 Task: Look for Airbnb properties in Boulsa, Burkina Faso from 5th December, 2023 to 15th December, 2023 for 9 adults.5 bedrooms having 5 beds and 5 bathrooms. Property type can be house. Amenities needed are: air conditioning. Look for 3 properties as per requirement.
Action: Mouse moved to (492, 93)
Screenshot: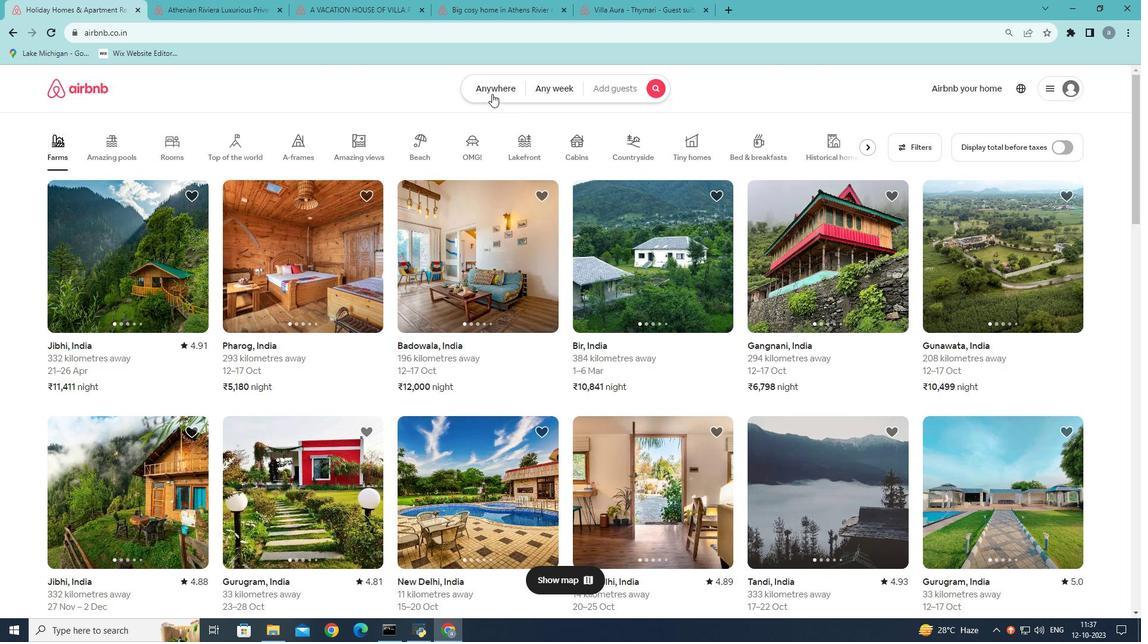 
Action: Mouse pressed left at (492, 93)
Screenshot: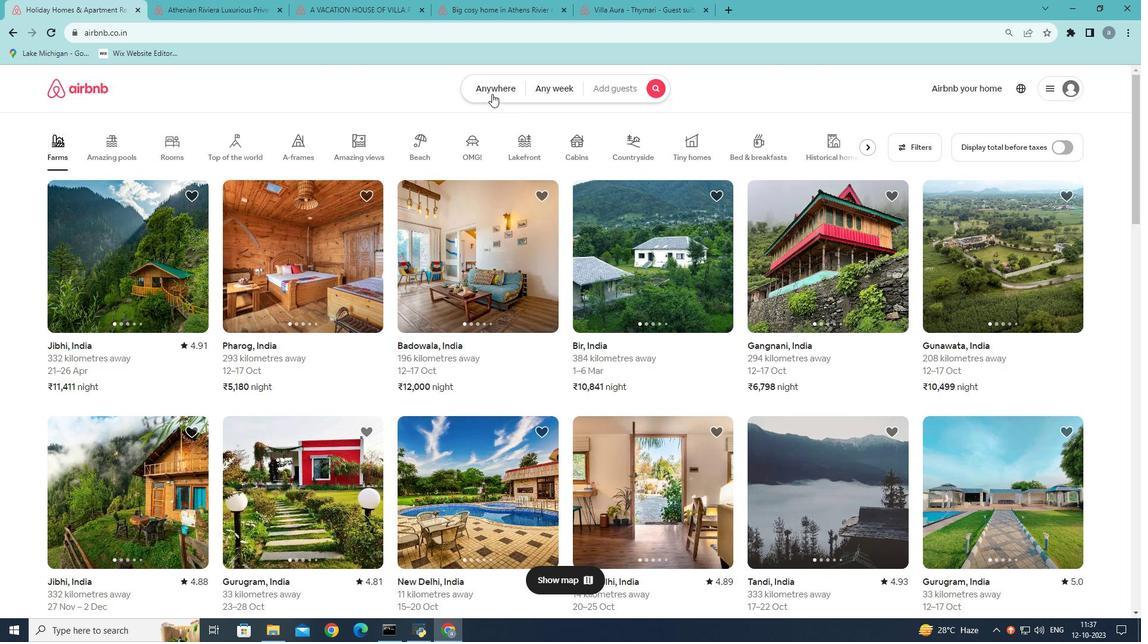 
Action: Mouse moved to (390, 136)
Screenshot: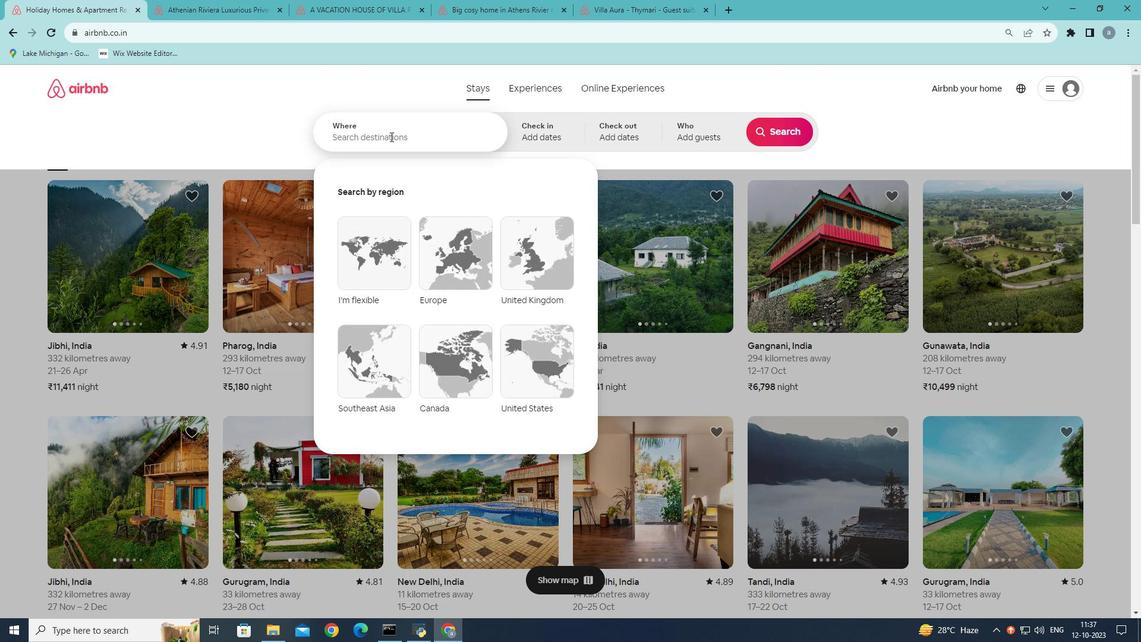 
Action: Mouse pressed left at (390, 136)
Screenshot: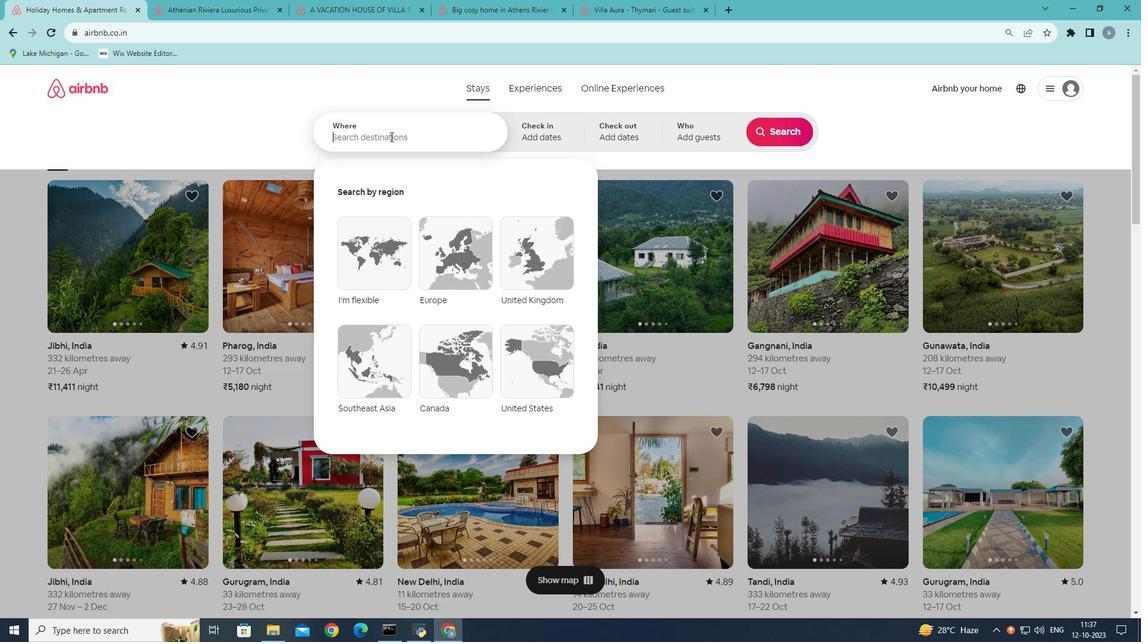 
Action: Key pressed <Key.shift><Key.shift><Key.shift><Key.shift><Key.shift>Boulsa,<Key.shift>Buri<Key.backspace>ki
Screenshot: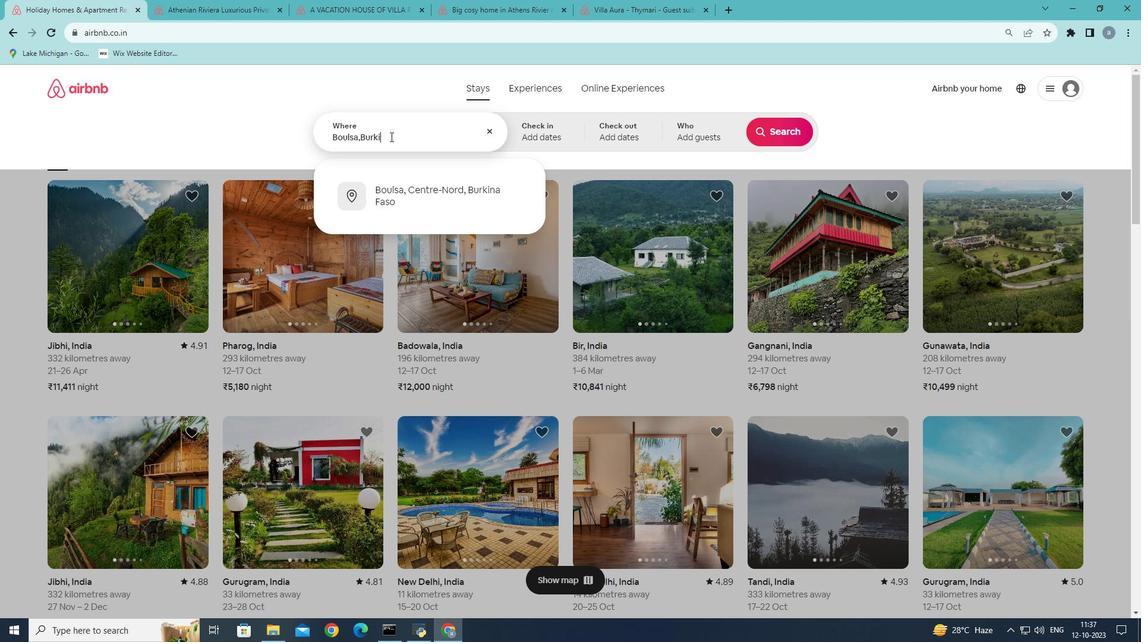 
Action: Mouse moved to (437, 196)
Screenshot: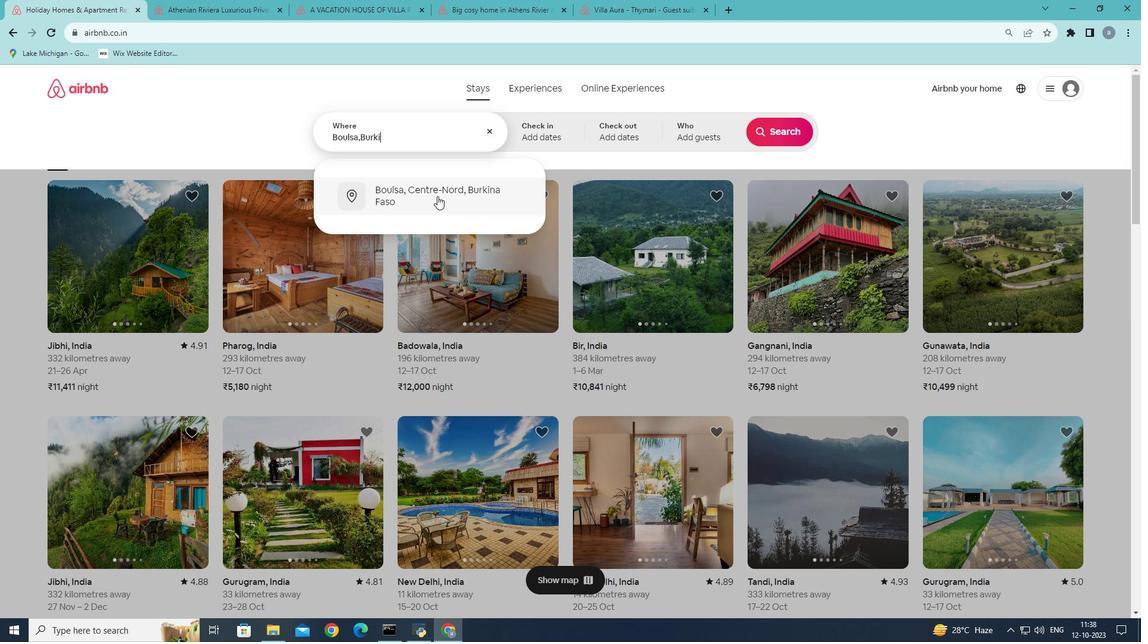 
Action: Mouse pressed left at (437, 196)
Screenshot: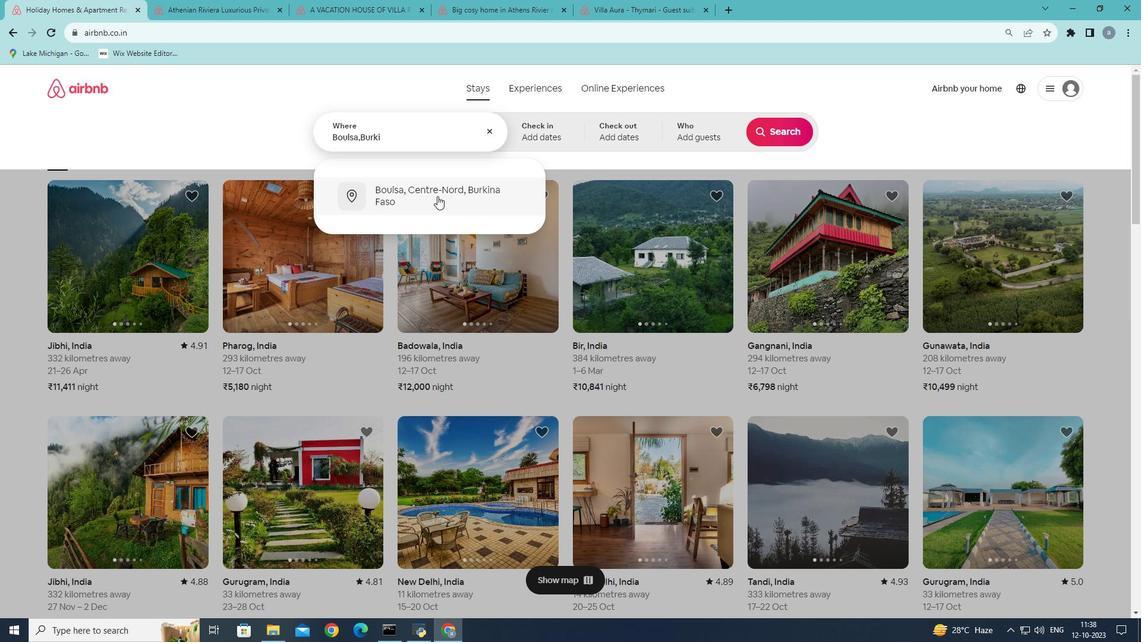 
Action: Mouse moved to (773, 227)
Screenshot: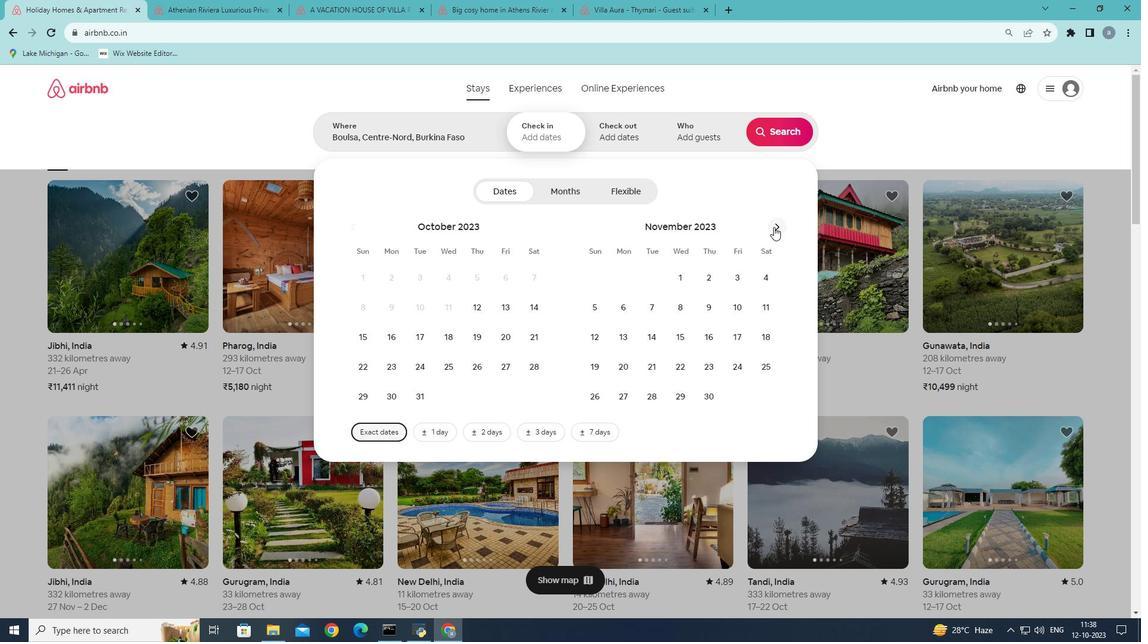 
Action: Mouse pressed left at (773, 227)
Screenshot: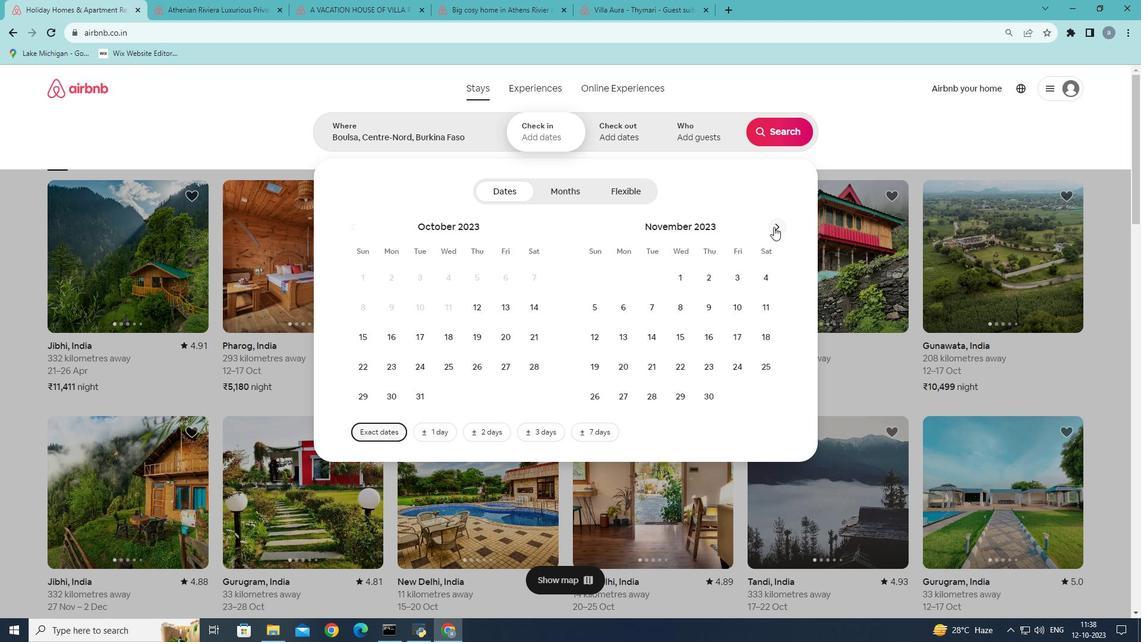
Action: Mouse moved to (651, 306)
Screenshot: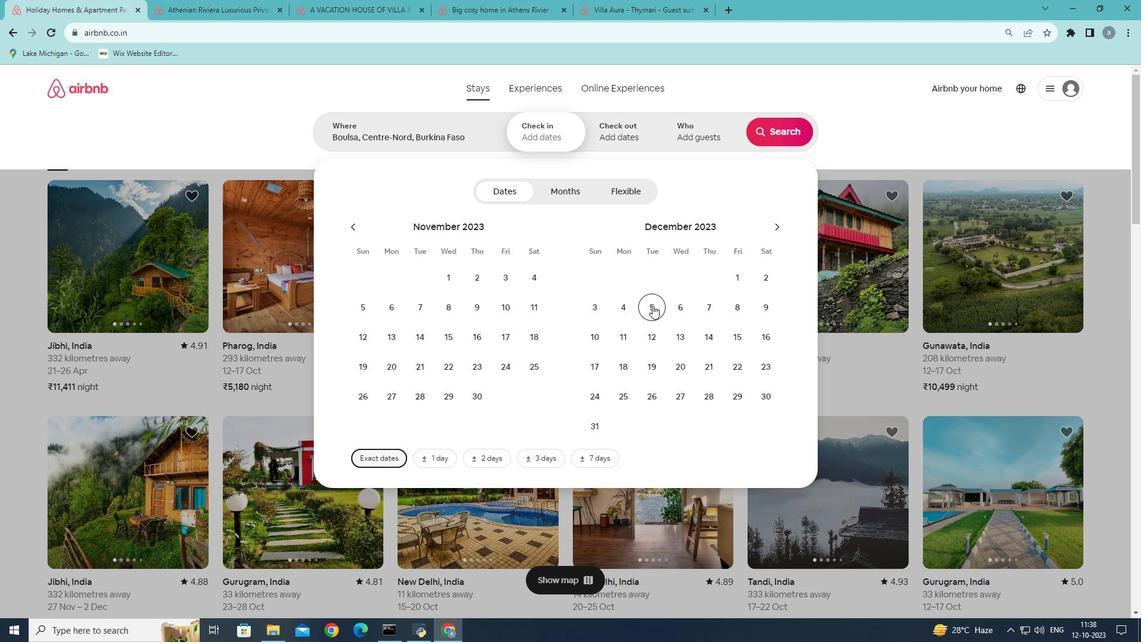 
Action: Mouse pressed left at (651, 306)
Screenshot: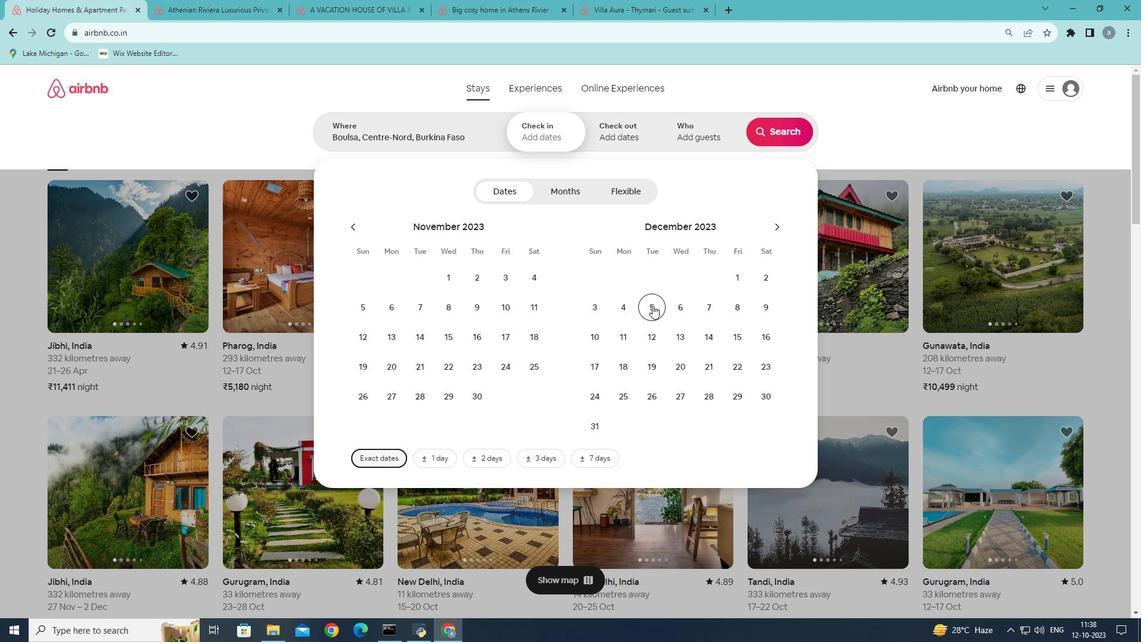 
Action: Mouse moved to (731, 338)
Screenshot: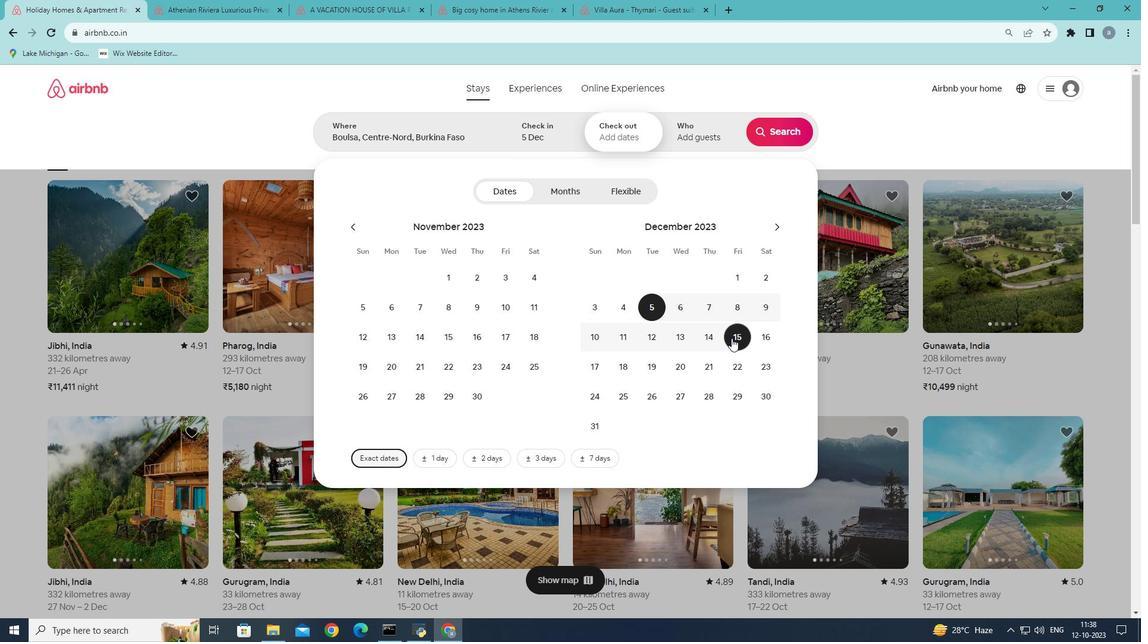 
Action: Mouse pressed left at (731, 338)
Screenshot: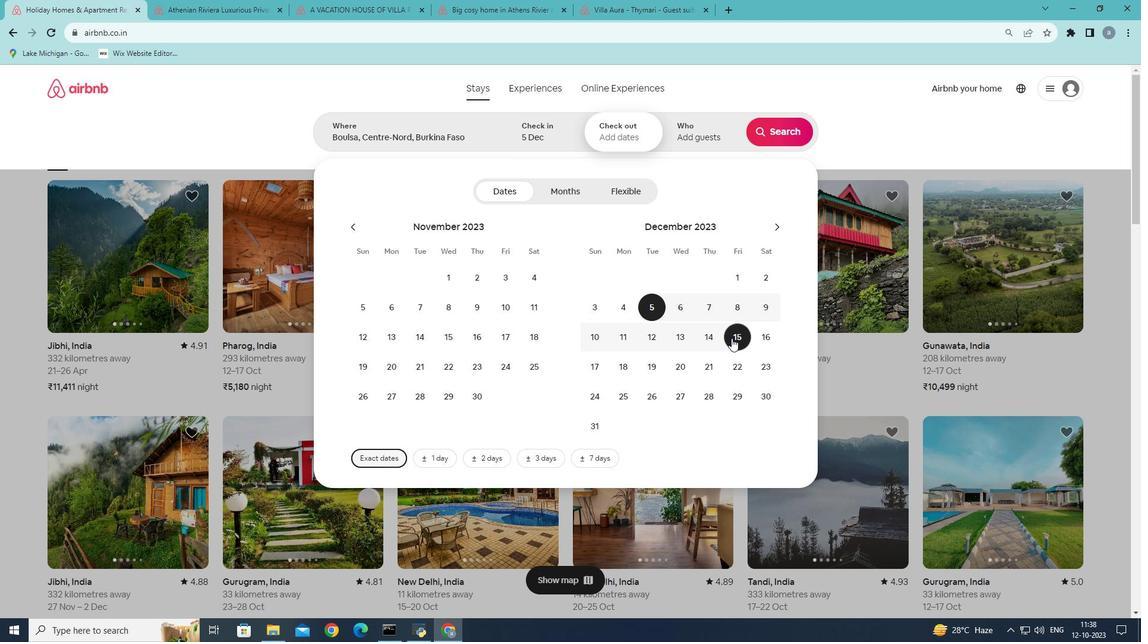 
Action: Mouse moved to (706, 132)
Screenshot: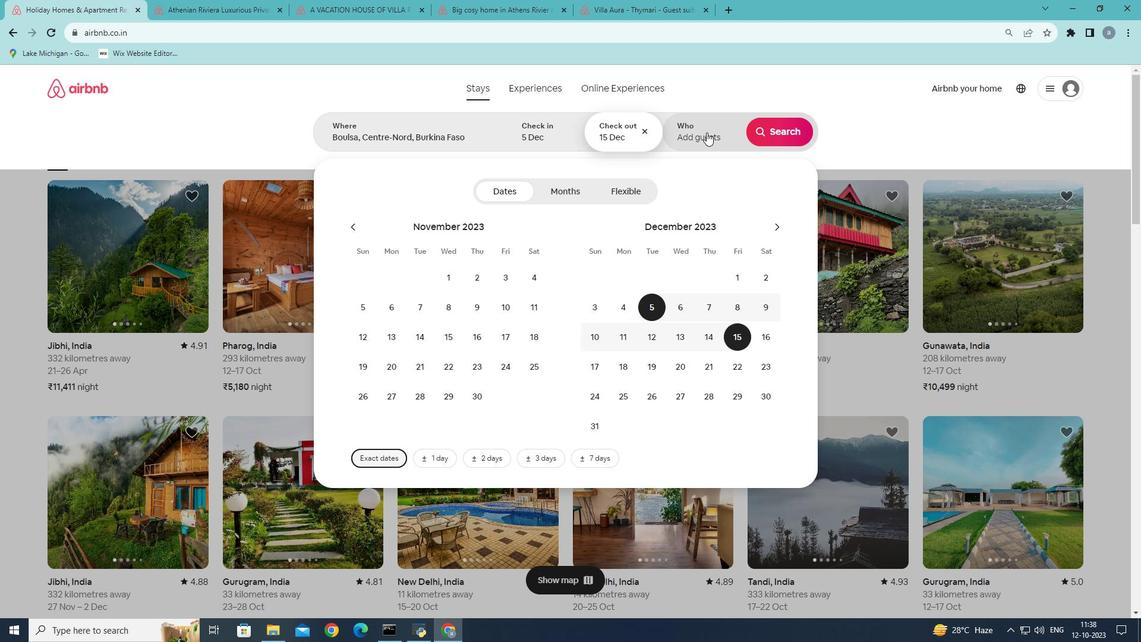 
Action: Mouse pressed left at (706, 132)
Screenshot: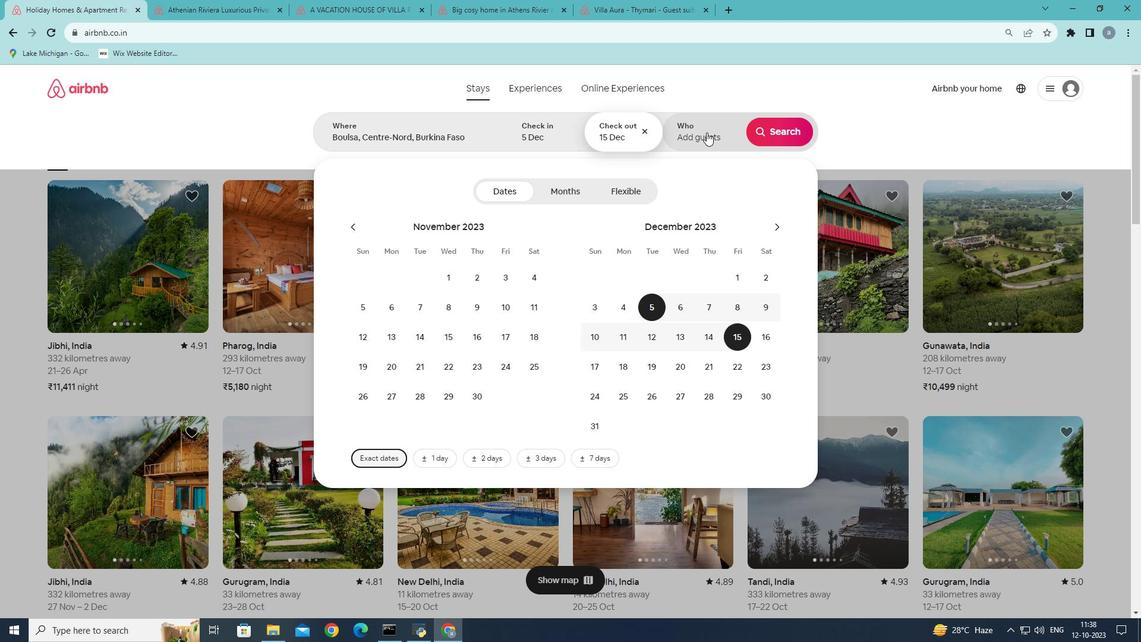 
Action: Mouse moved to (788, 193)
Screenshot: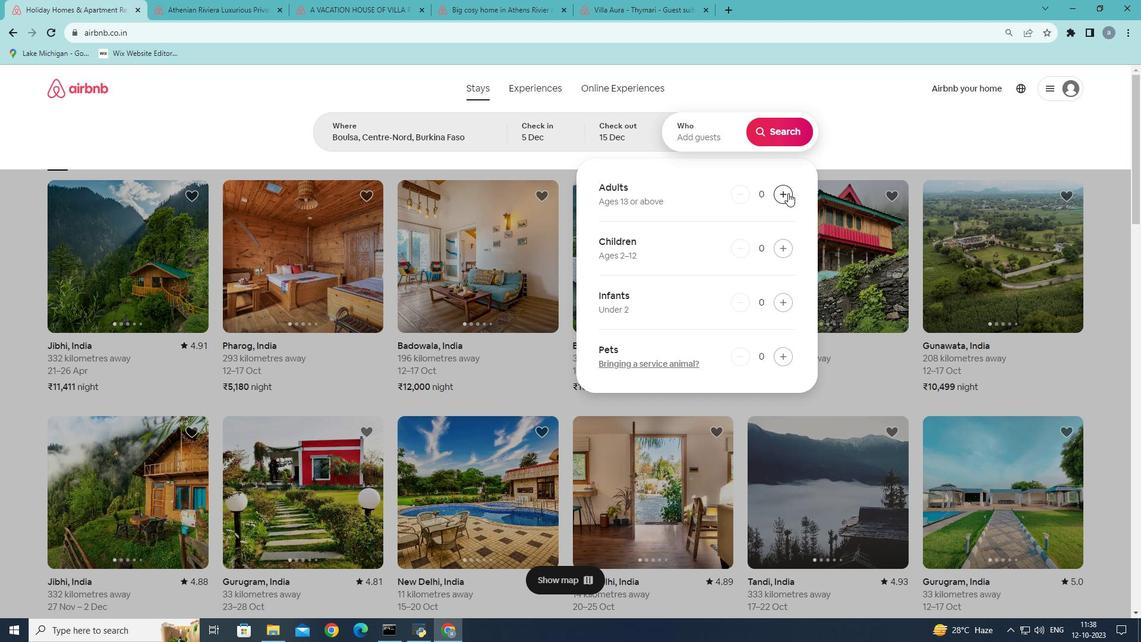 
Action: Mouse pressed left at (788, 193)
Screenshot: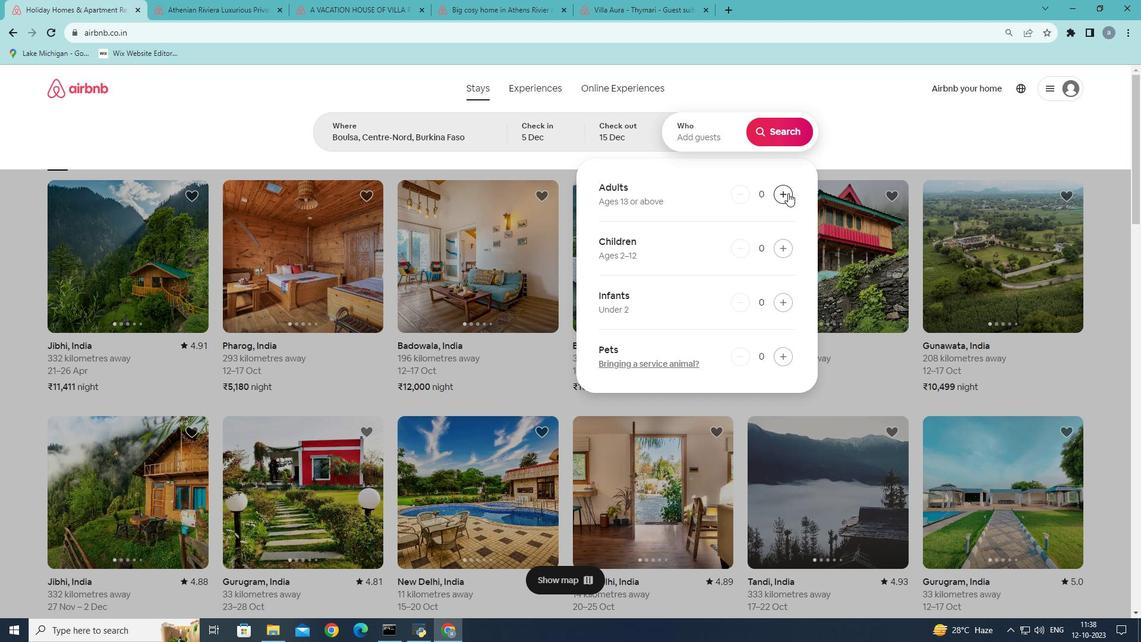 
Action: Mouse pressed left at (788, 193)
Screenshot: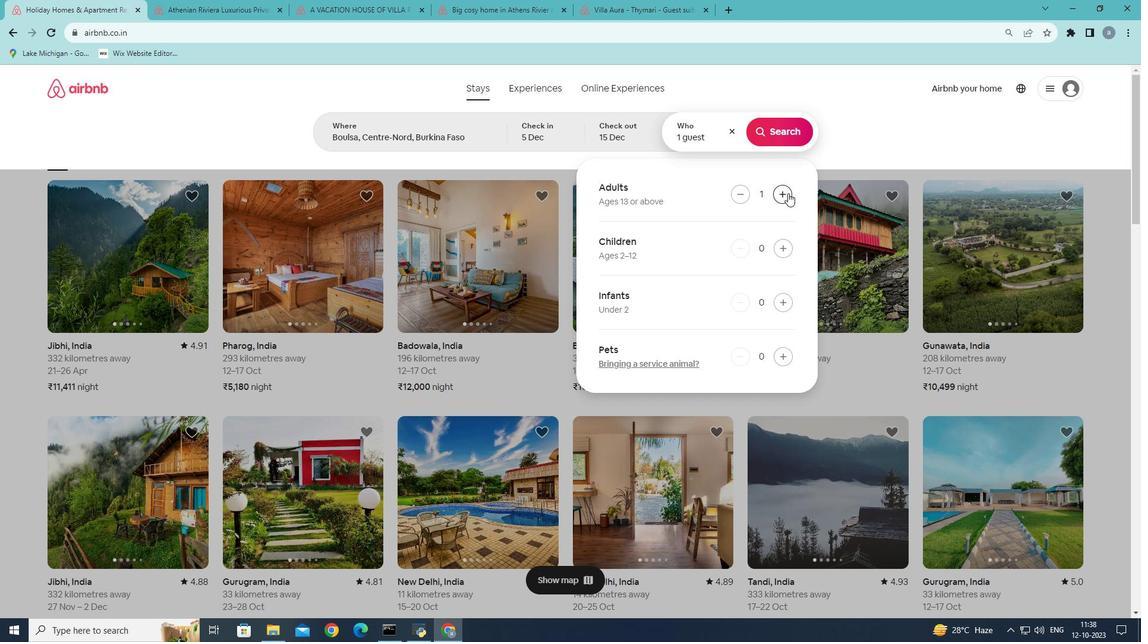 
Action: Mouse pressed left at (788, 193)
Screenshot: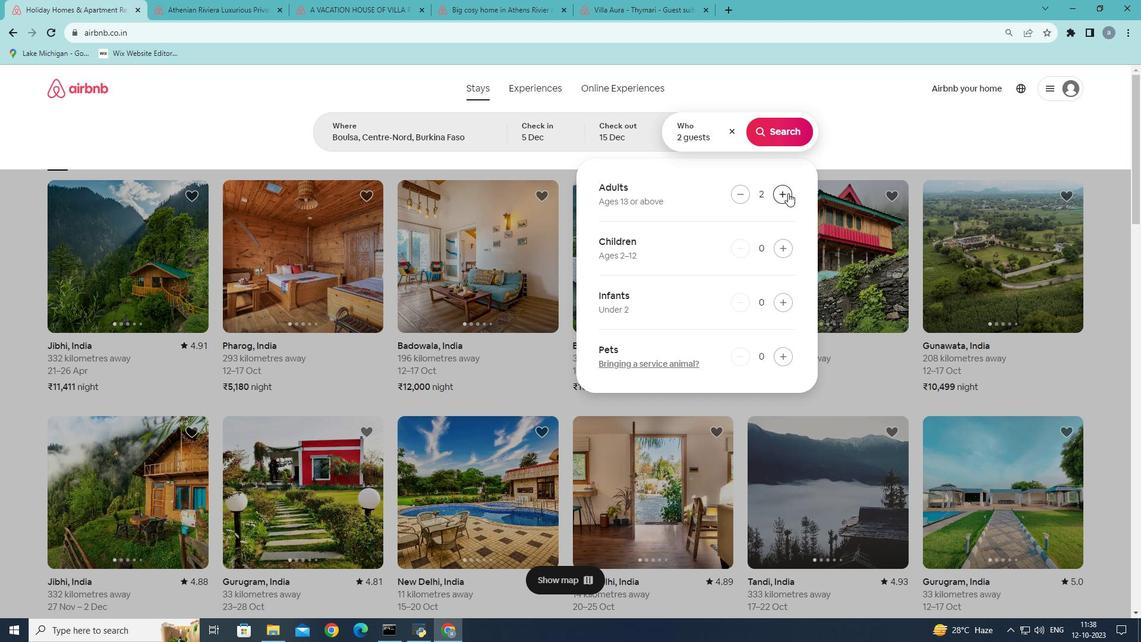 
Action: Mouse pressed left at (788, 193)
Screenshot: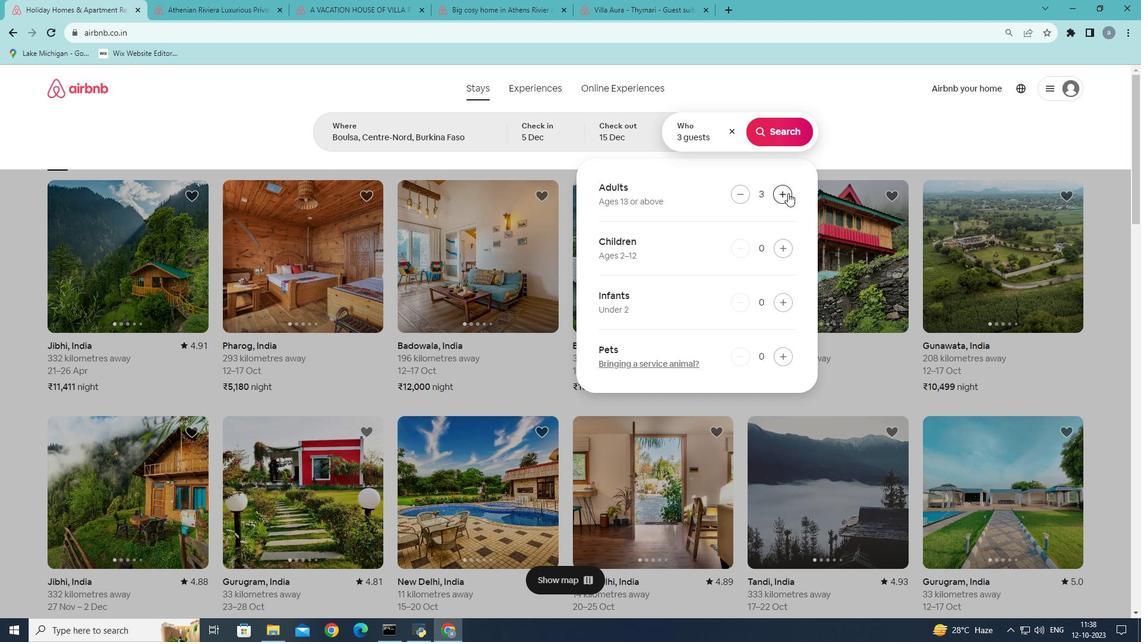 
Action: Mouse pressed left at (788, 193)
Screenshot: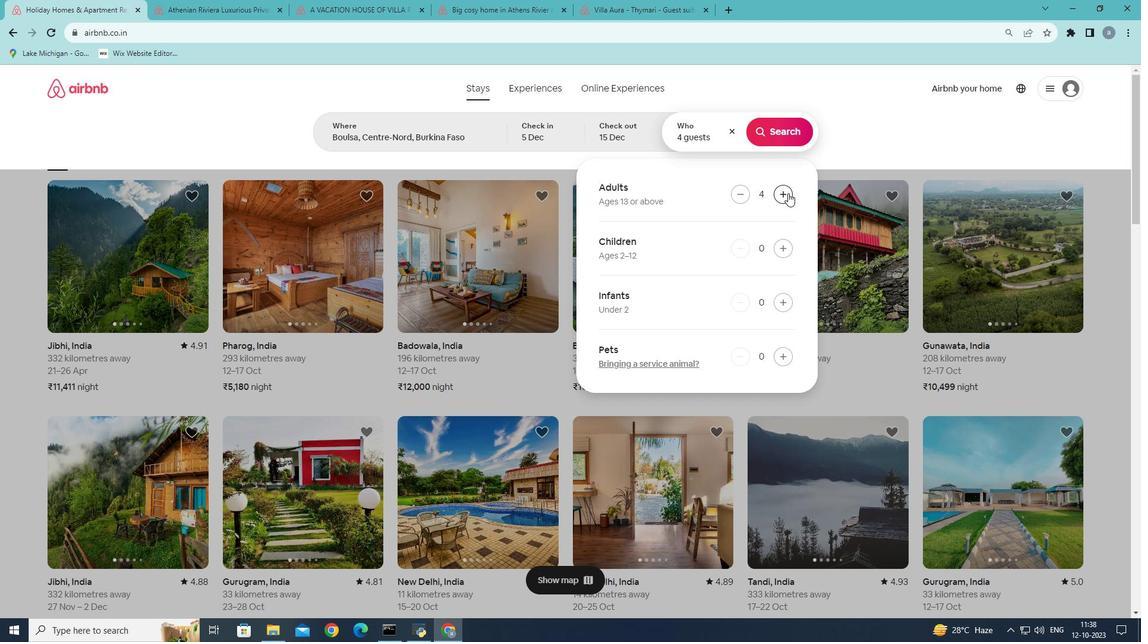 
Action: Mouse moved to (788, 193)
Screenshot: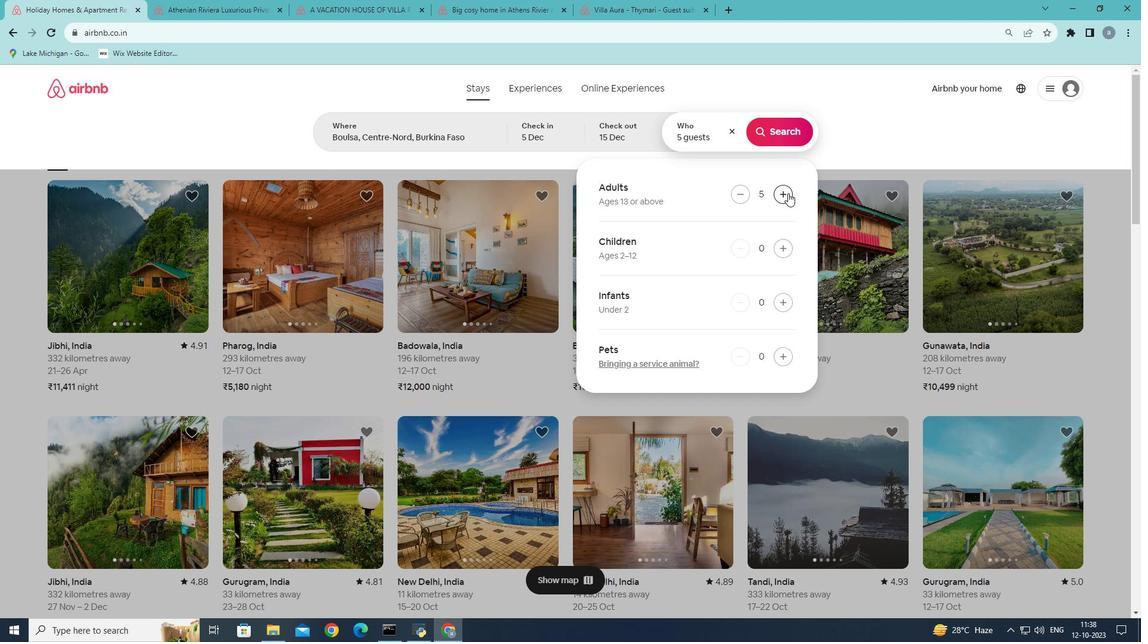 
Action: Mouse pressed left at (788, 193)
Screenshot: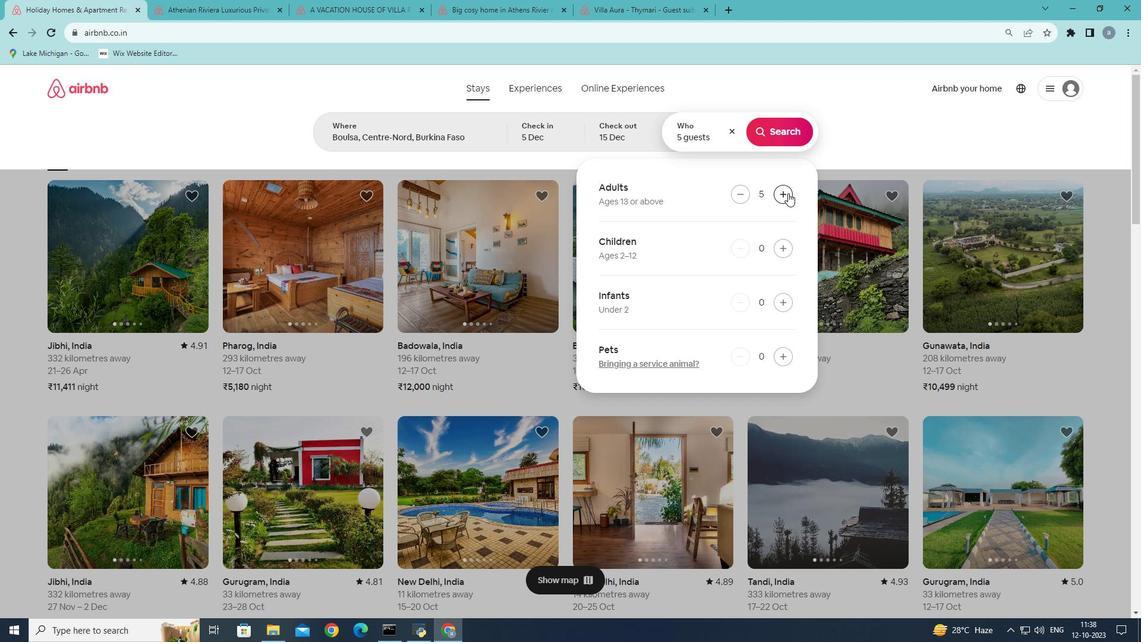 
Action: Mouse pressed left at (788, 193)
Screenshot: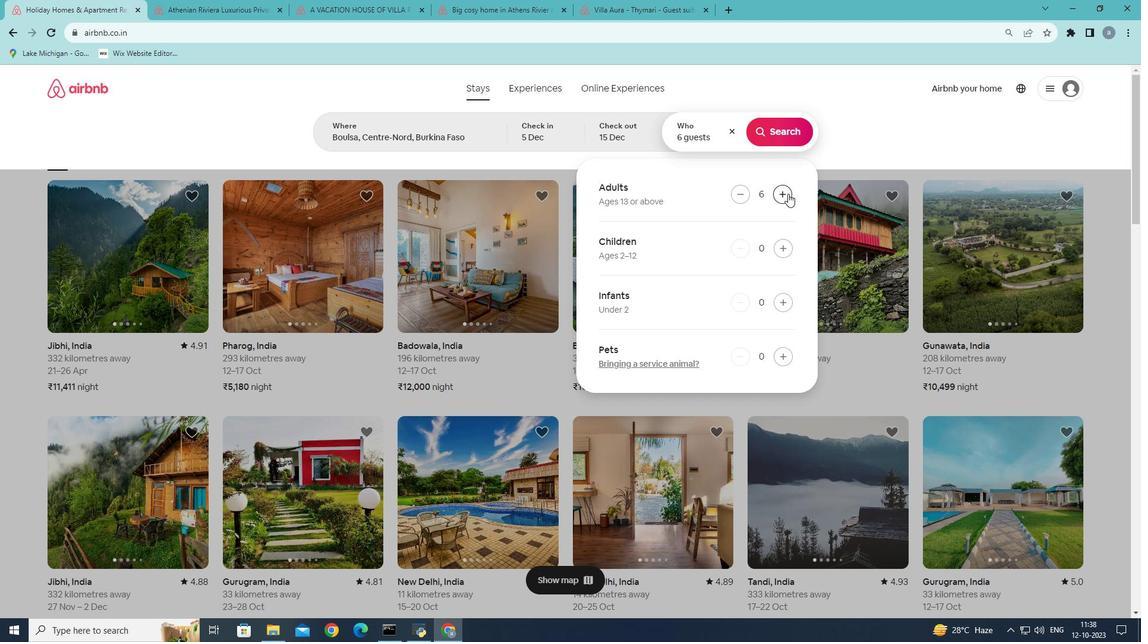 
Action: Mouse moved to (787, 194)
Screenshot: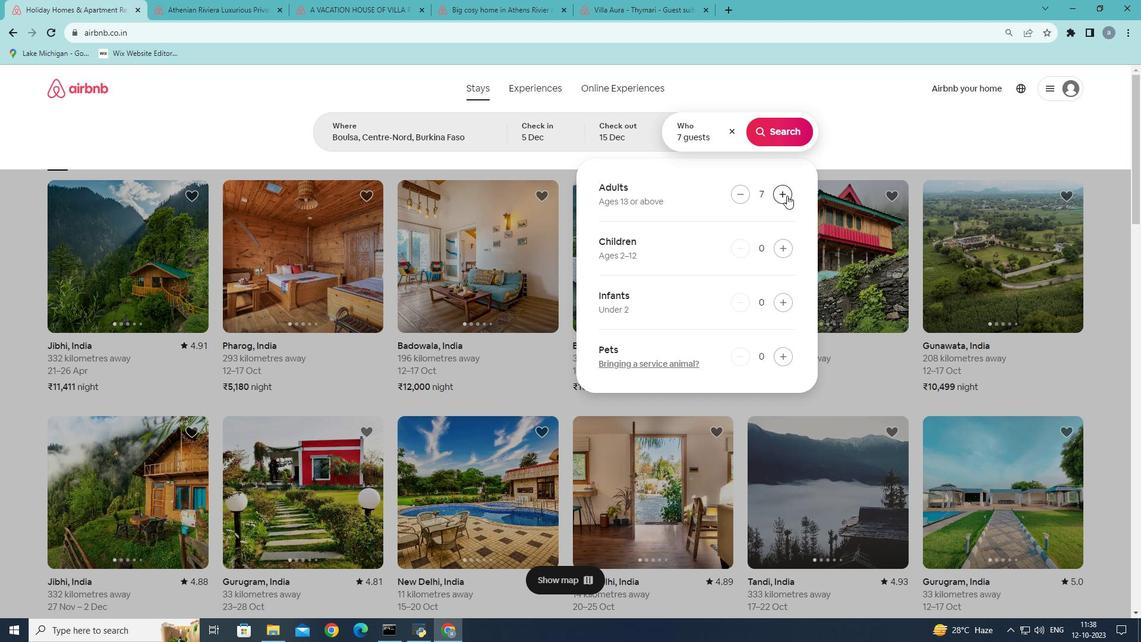 
Action: Mouse pressed left at (787, 194)
Screenshot: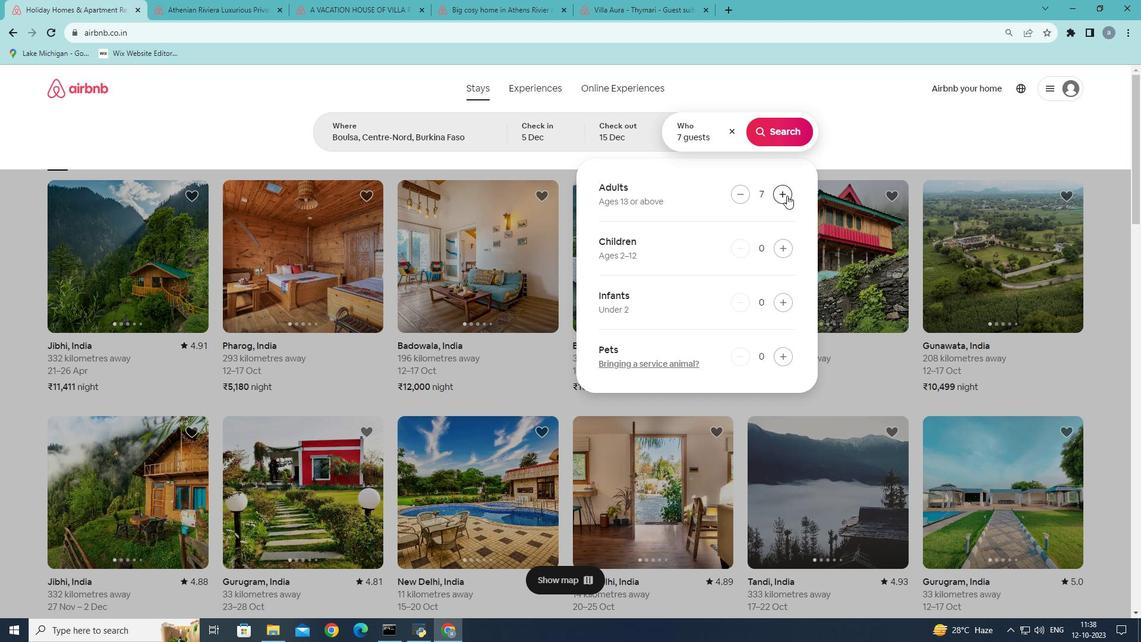 
Action: Mouse moved to (787, 195)
Screenshot: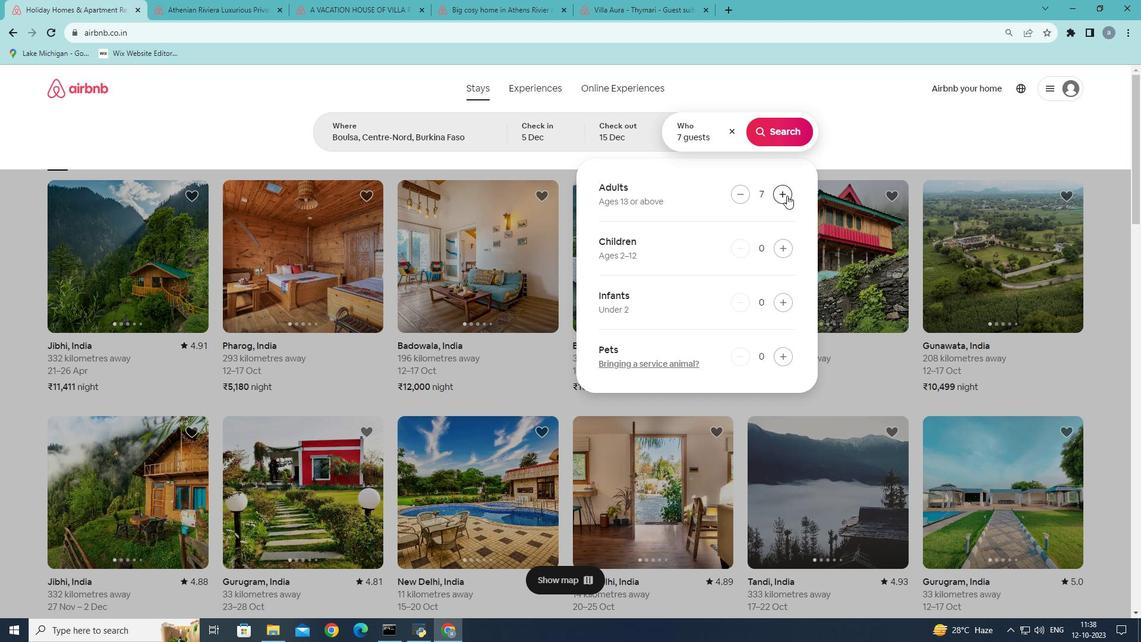 
Action: Mouse pressed left at (787, 195)
Screenshot: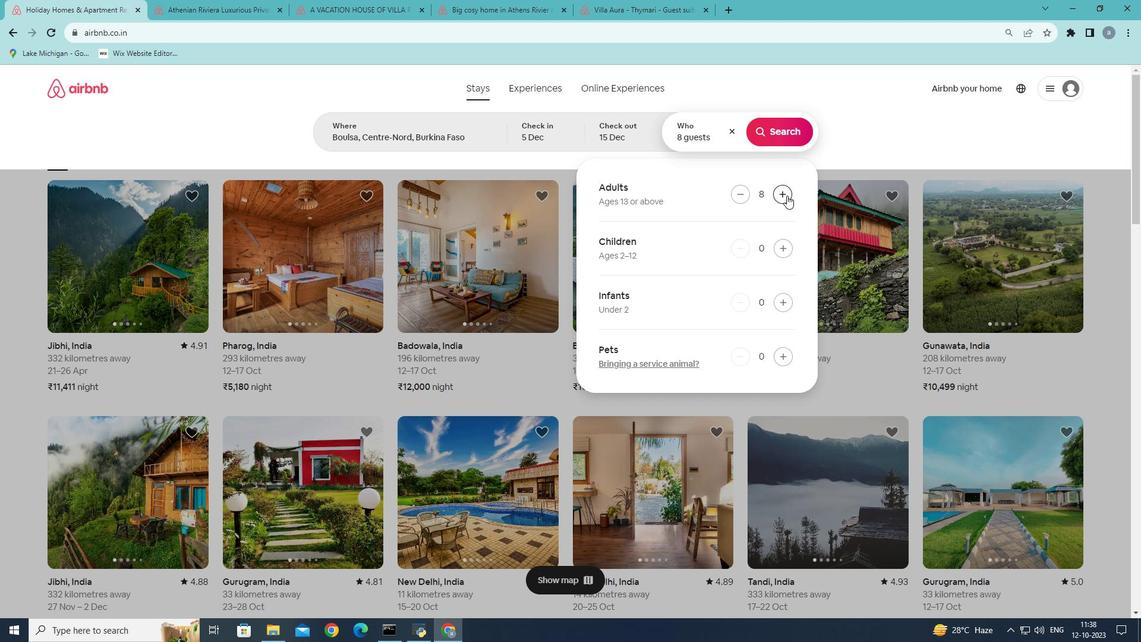 
Action: Mouse moved to (786, 133)
Screenshot: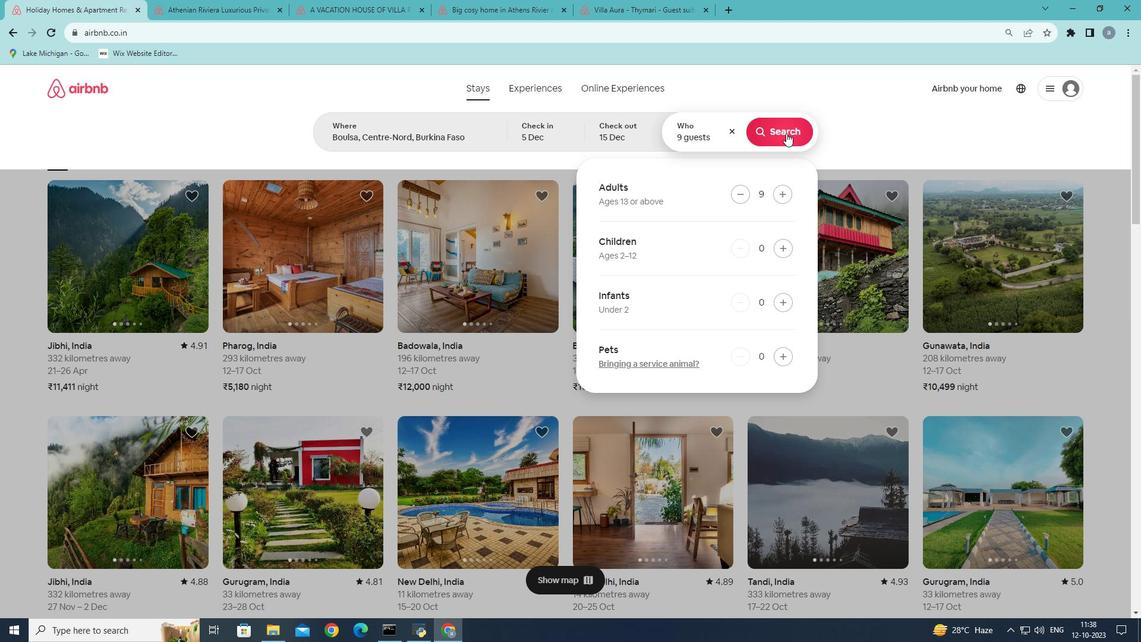 
Action: Mouse pressed left at (786, 133)
Screenshot: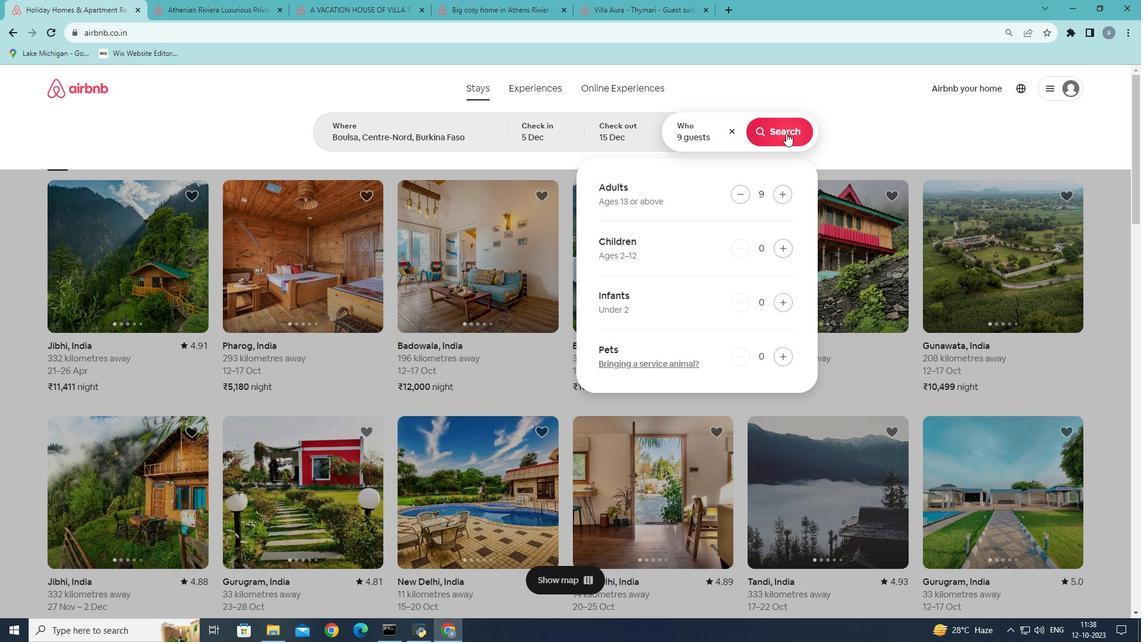 
Action: Mouse moved to (948, 139)
Screenshot: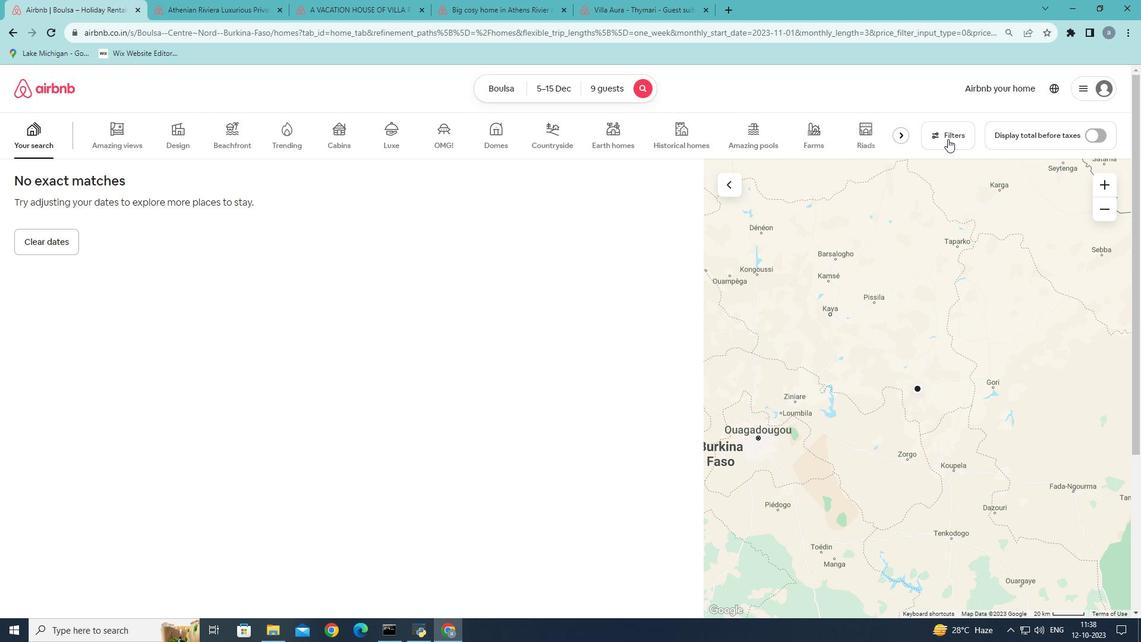 
Action: Mouse pressed left at (948, 139)
Screenshot: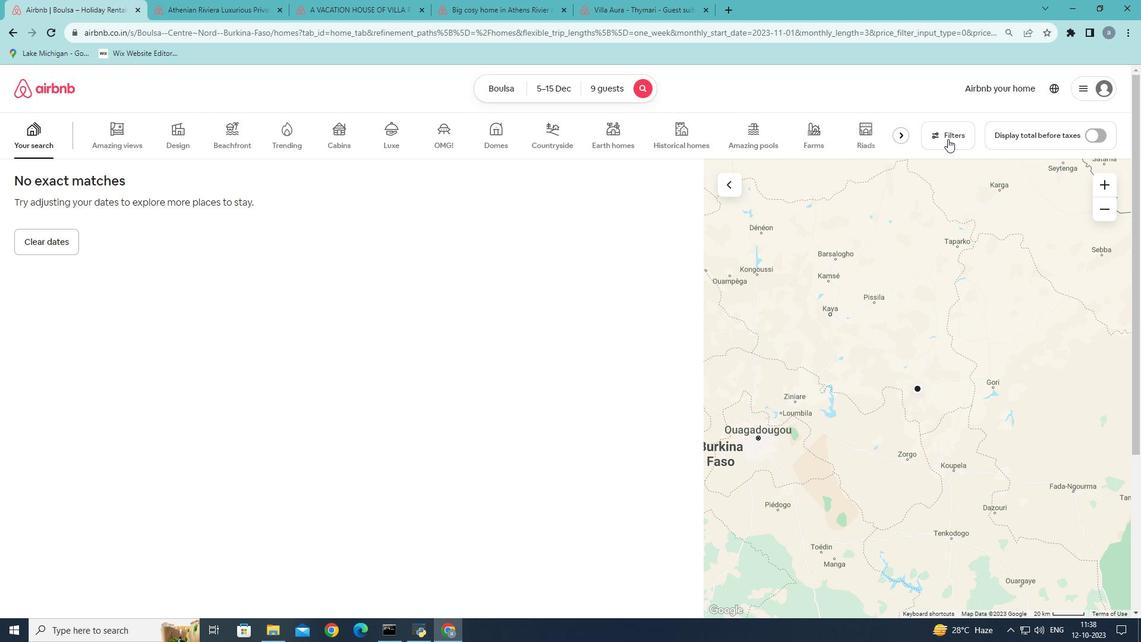 
Action: Mouse moved to (607, 471)
Screenshot: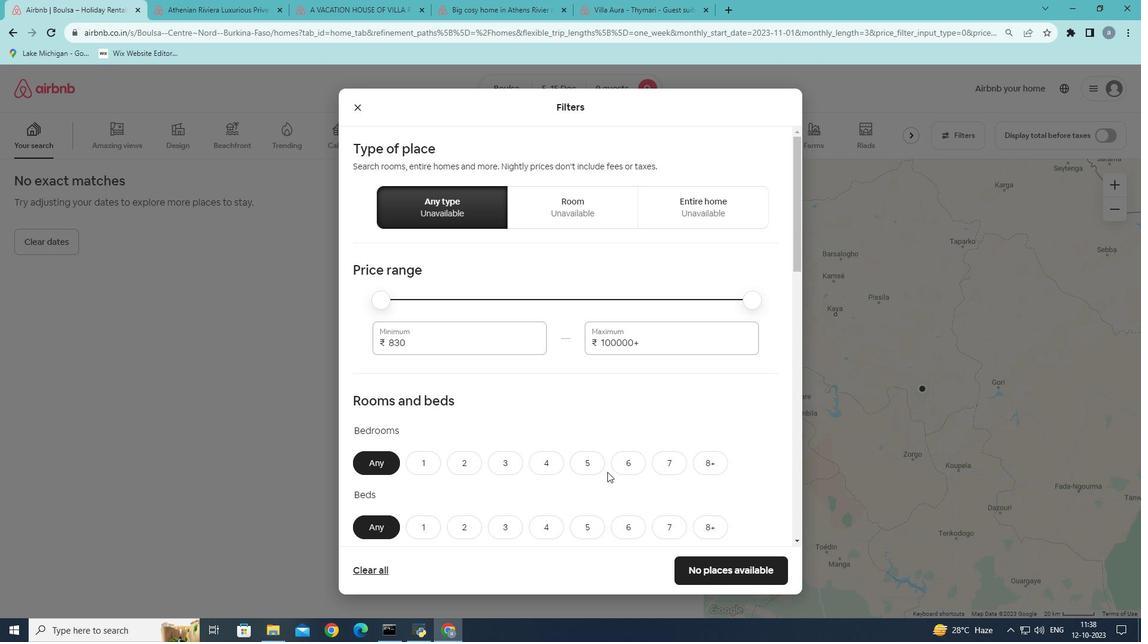
Action: Mouse scrolled (607, 471) with delta (0, 0)
Screenshot: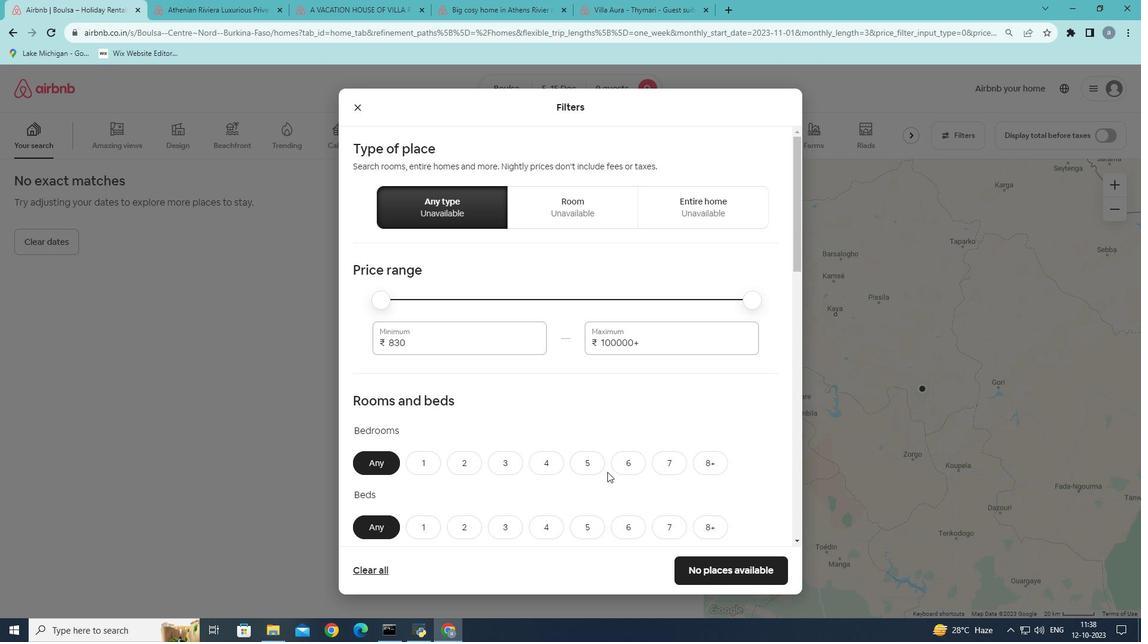
Action: Mouse scrolled (607, 471) with delta (0, 0)
Screenshot: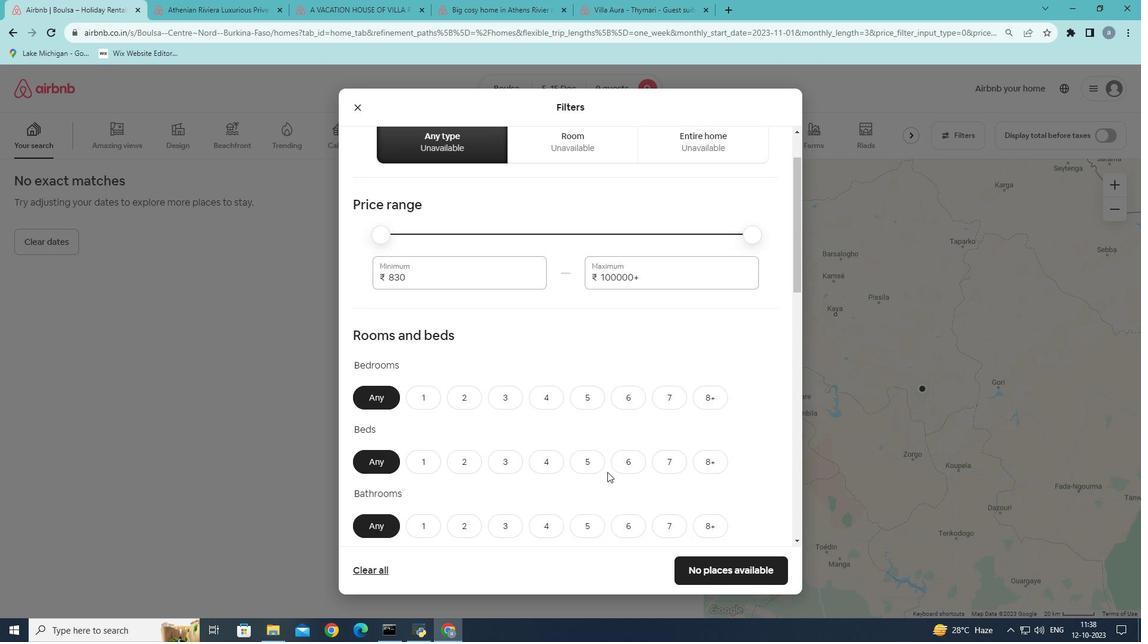 
Action: Mouse moved to (589, 347)
Screenshot: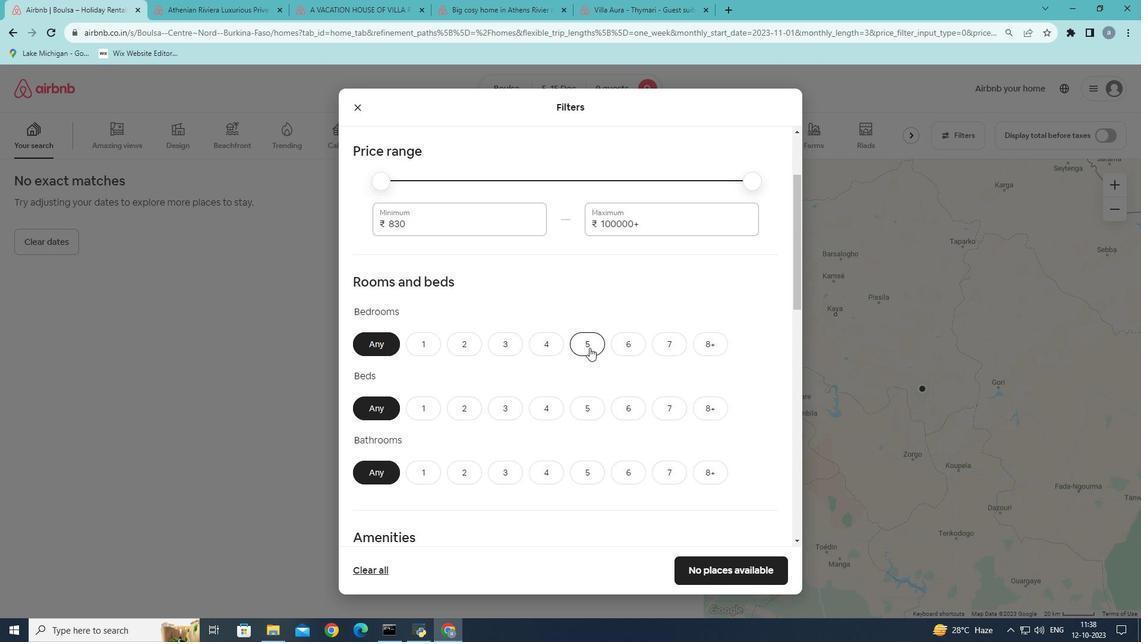 
Action: Mouse pressed left at (589, 347)
Screenshot: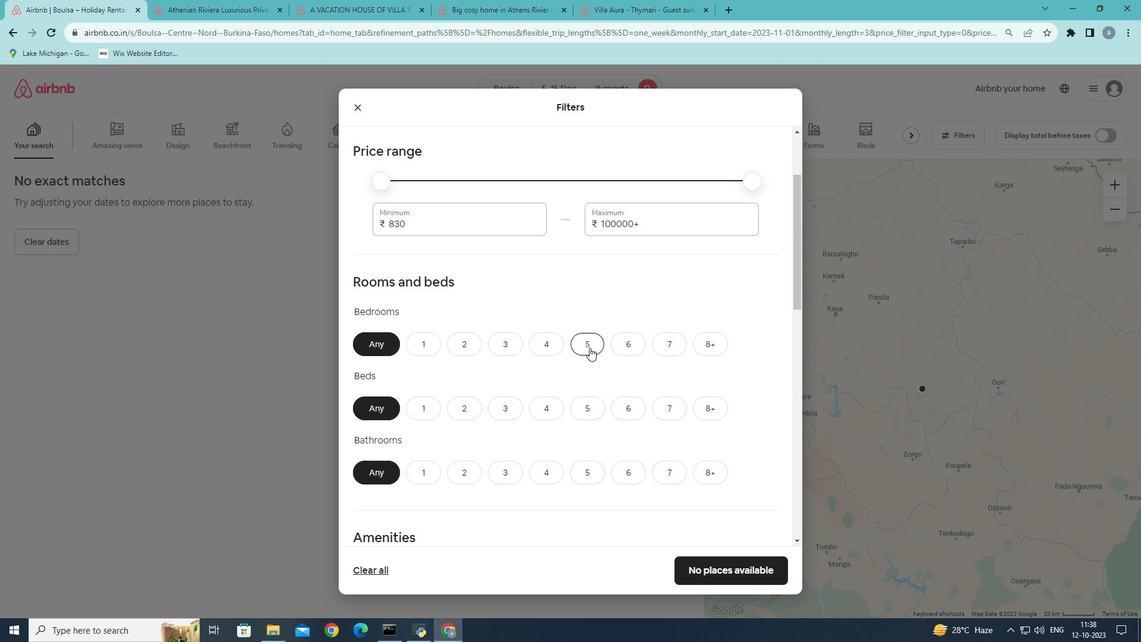
Action: Mouse moved to (597, 407)
Screenshot: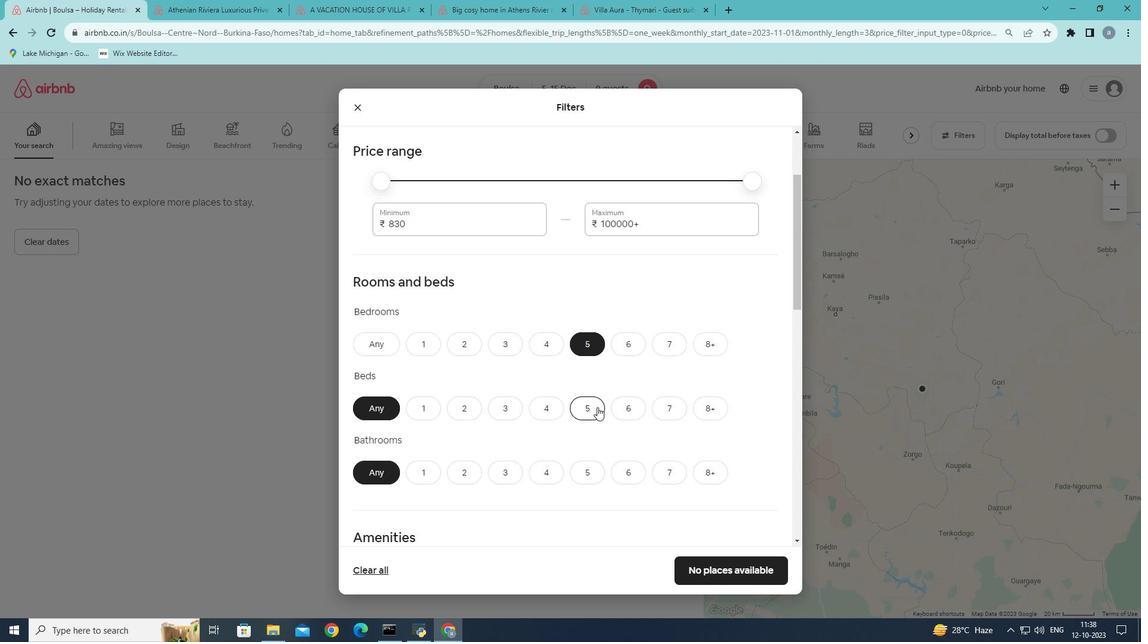 
Action: Mouse pressed left at (597, 407)
Screenshot: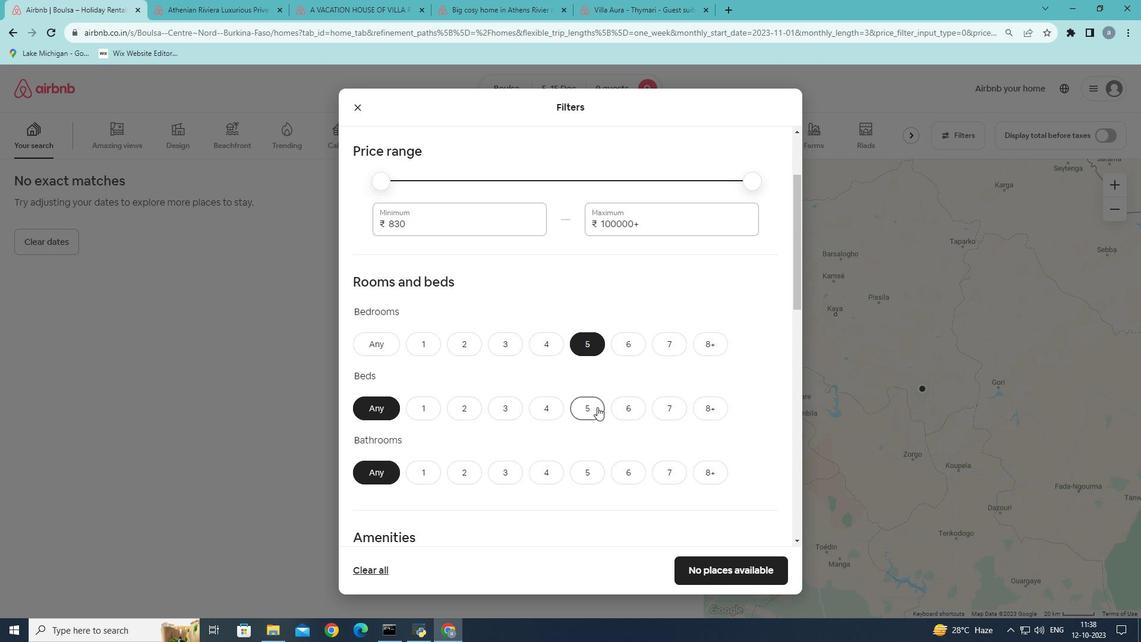 
Action: Mouse moved to (595, 470)
Screenshot: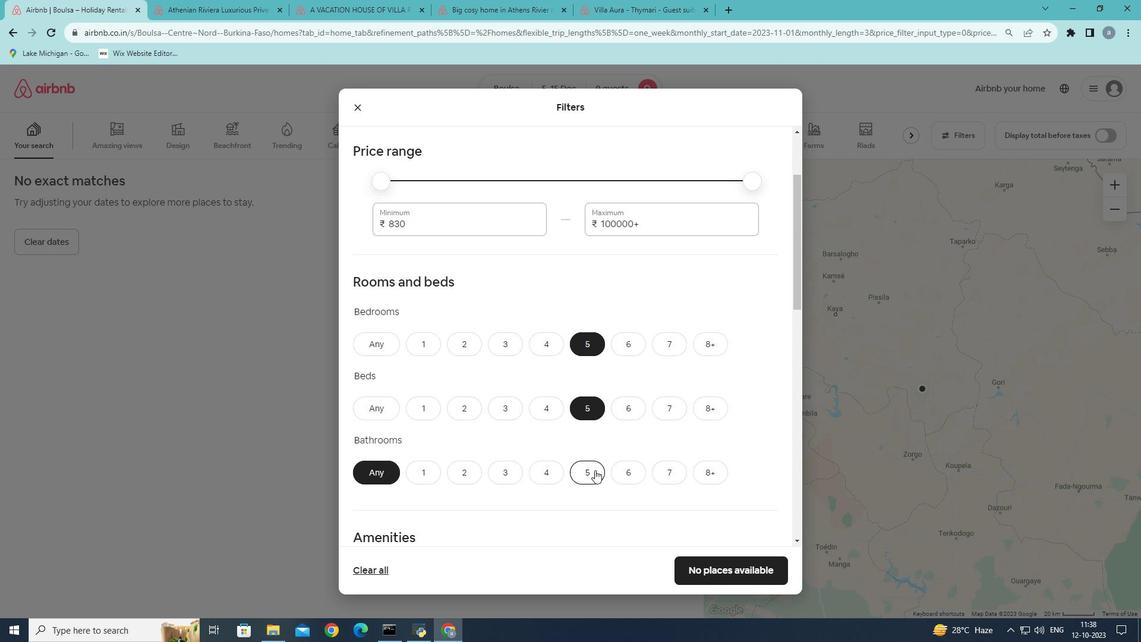 
Action: Mouse pressed left at (595, 470)
Screenshot: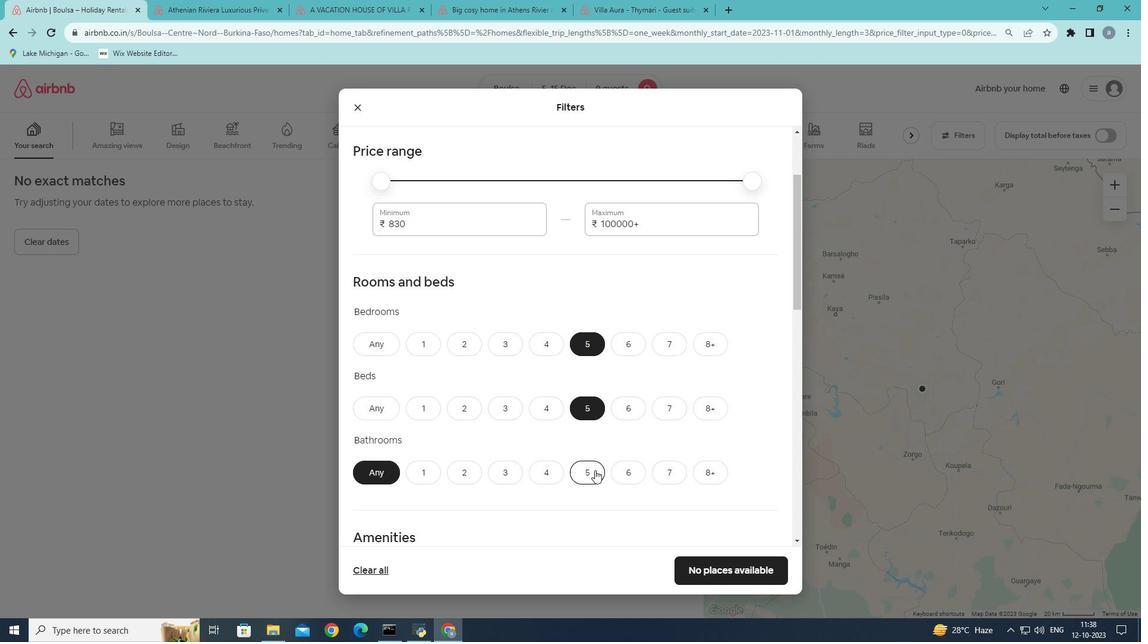 
Action: Mouse moved to (610, 395)
Screenshot: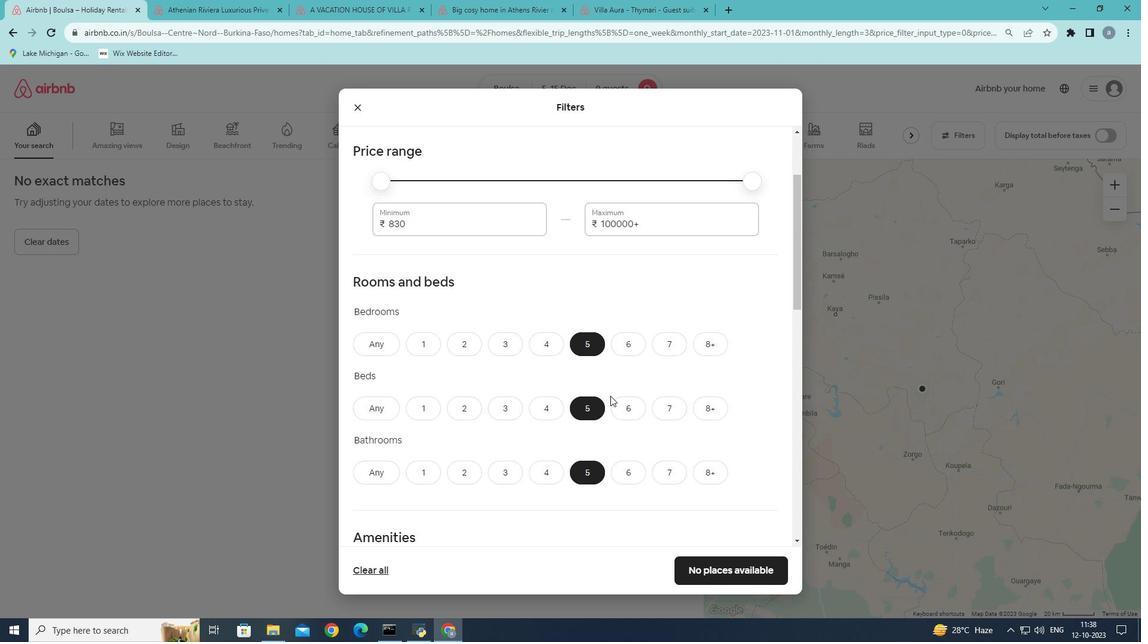 
Action: Mouse scrolled (610, 395) with delta (0, 0)
Screenshot: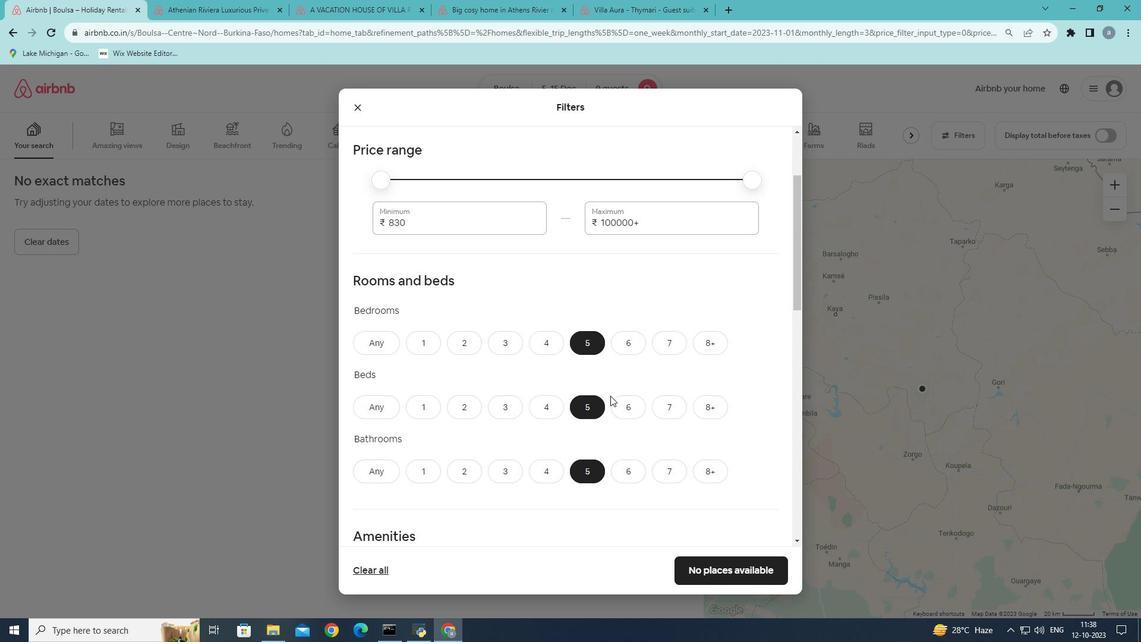 
Action: Mouse scrolled (610, 395) with delta (0, 0)
Screenshot: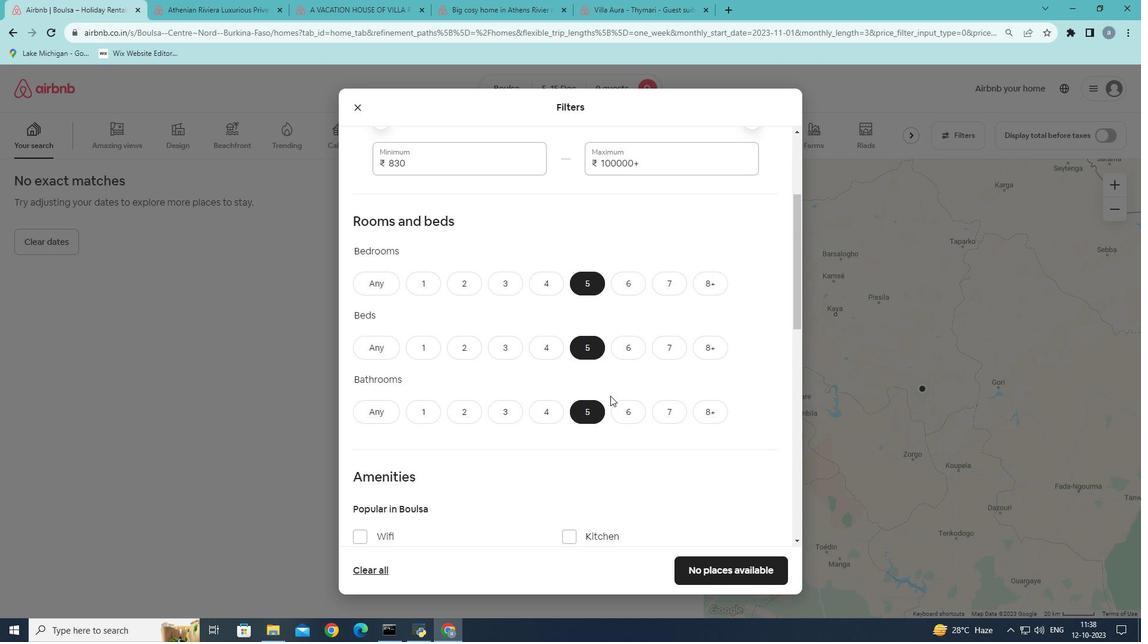 
Action: Mouse scrolled (610, 395) with delta (0, 0)
Screenshot: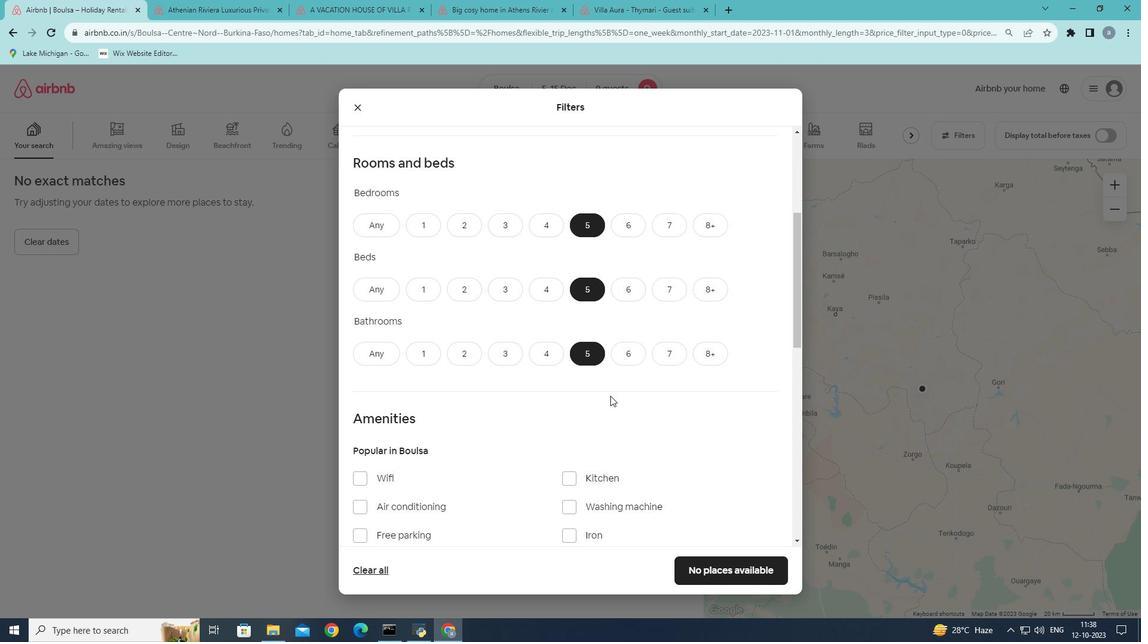 
Action: Mouse scrolled (610, 395) with delta (0, 0)
Screenshot: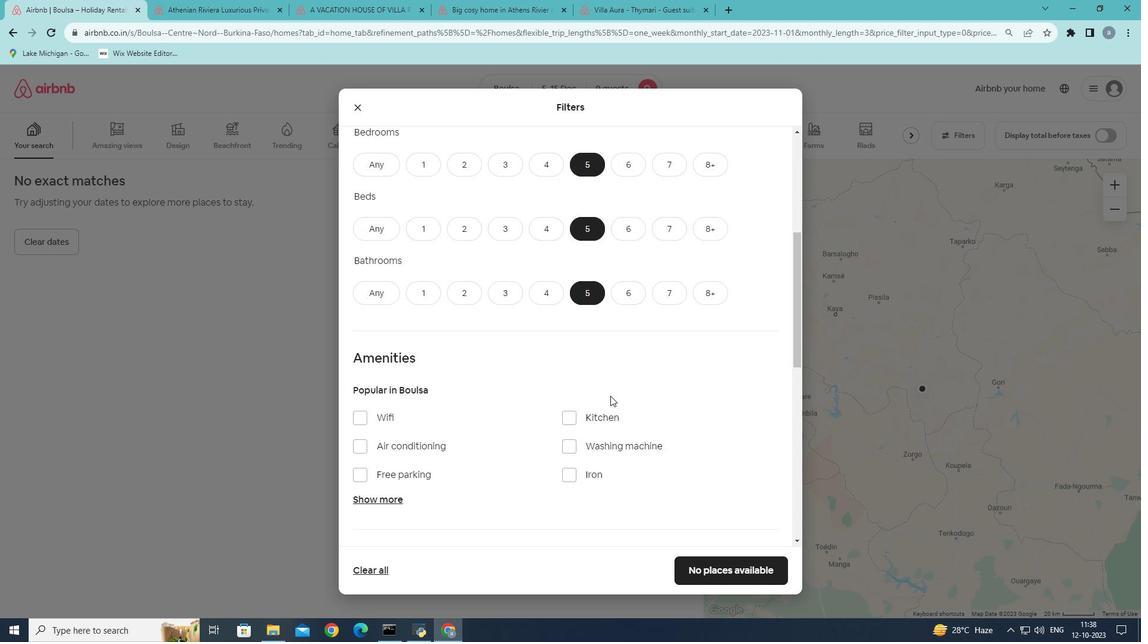 
Action: Mouse scrolled (610, 395) with delta (0, 0)
Screenshot: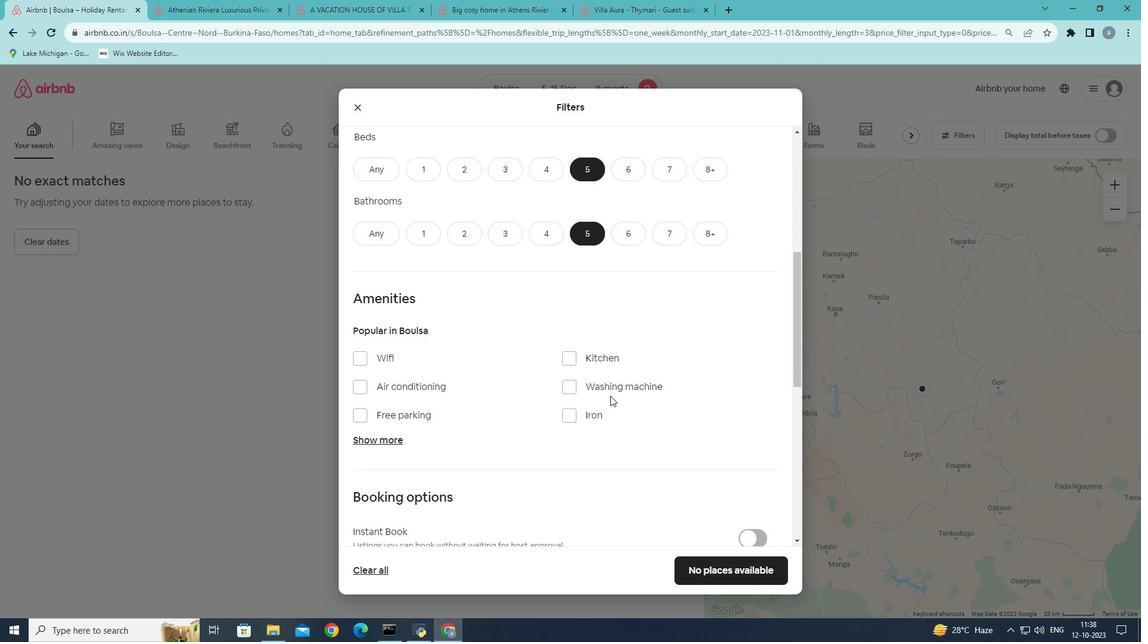 
Action: Mouse scrolled (610, 395) with delta (0, 0)
Screenshot: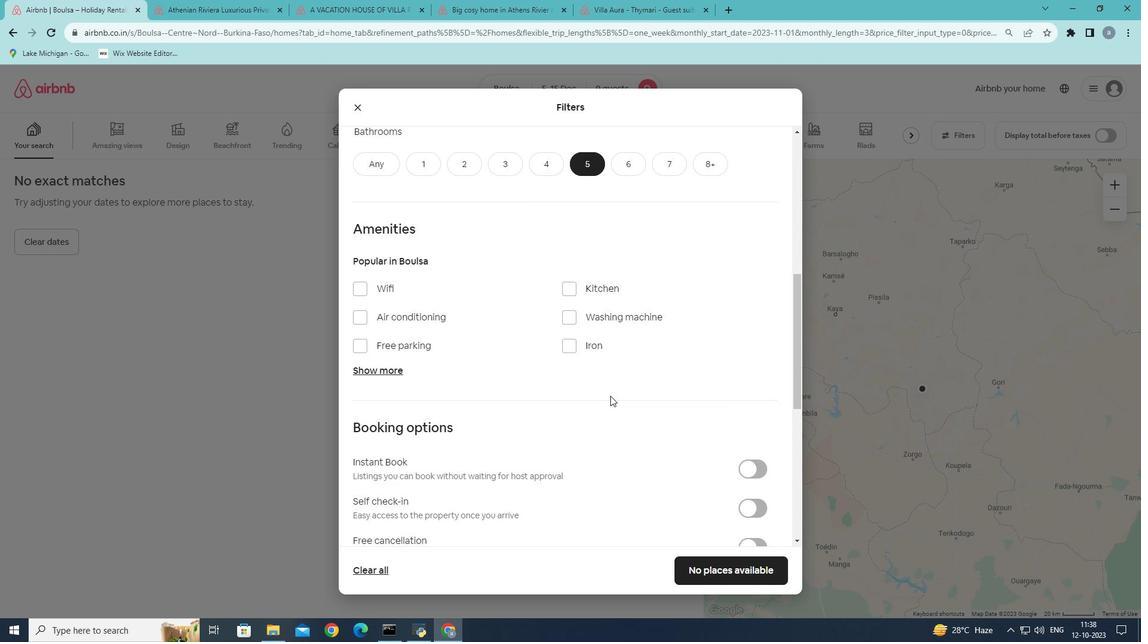 
Action: Mouse scrolled (610, 395) with delta (0, 0)
Screenshot: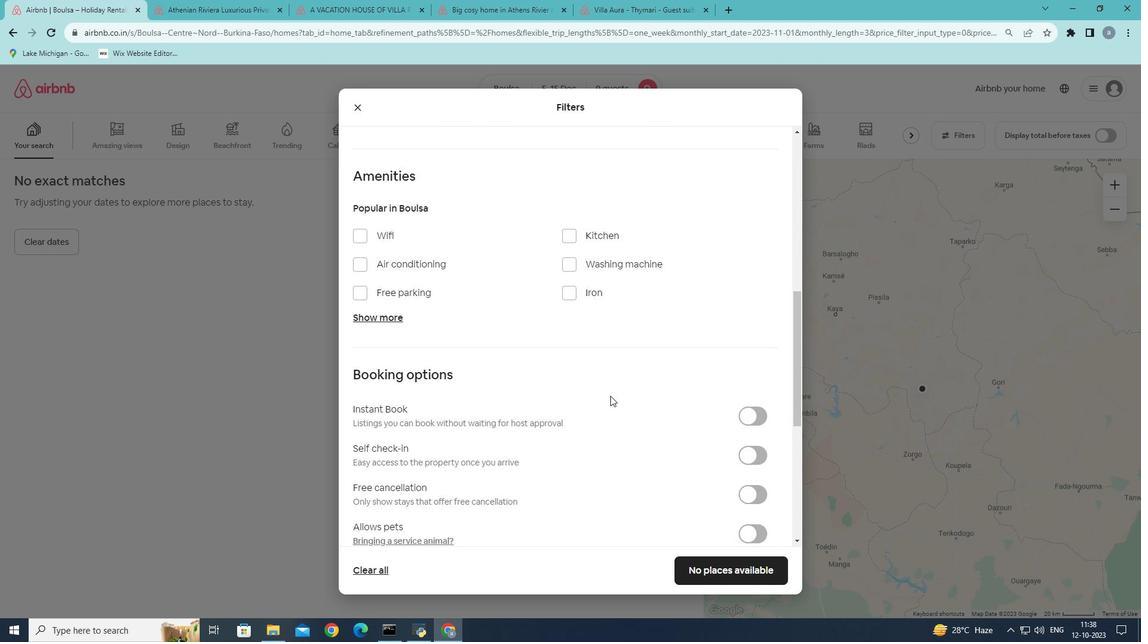 
Action: Mouse moved to (365, 209)
Screenshot: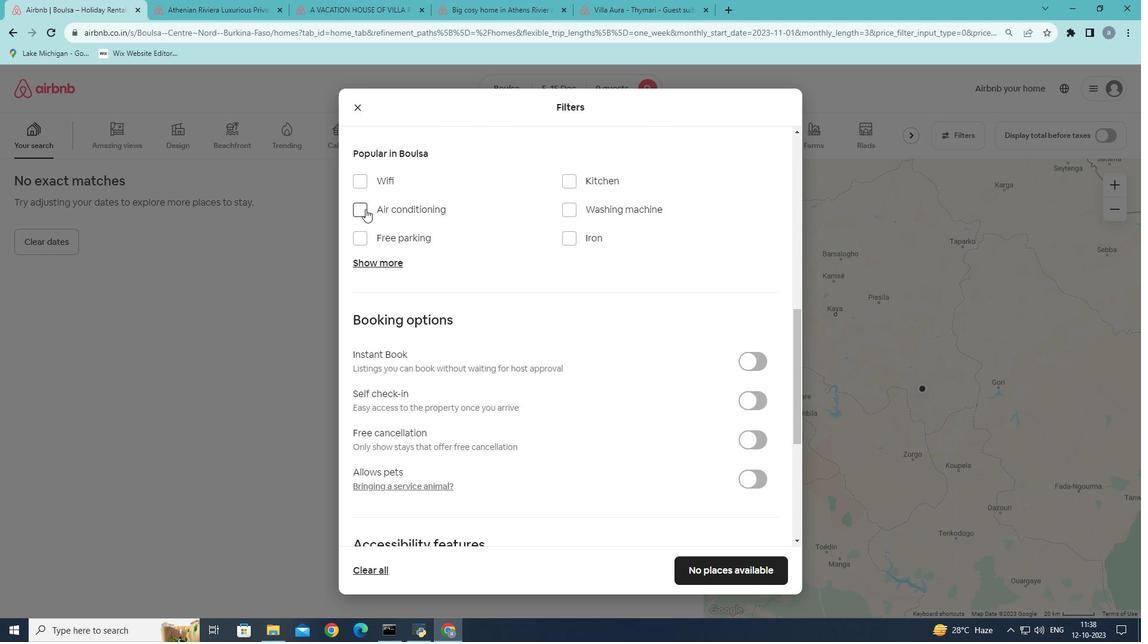 
Action: Mouse pressed left at (365, 209)
Screenshot: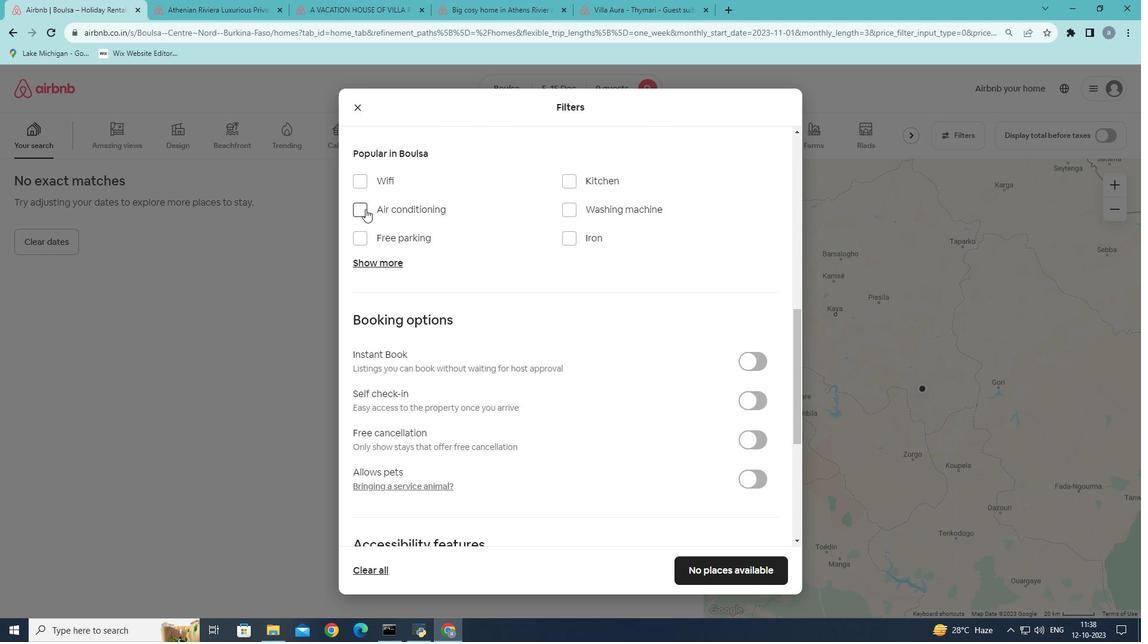 
Action: Mouse moved to (498, 327)
Screenshot: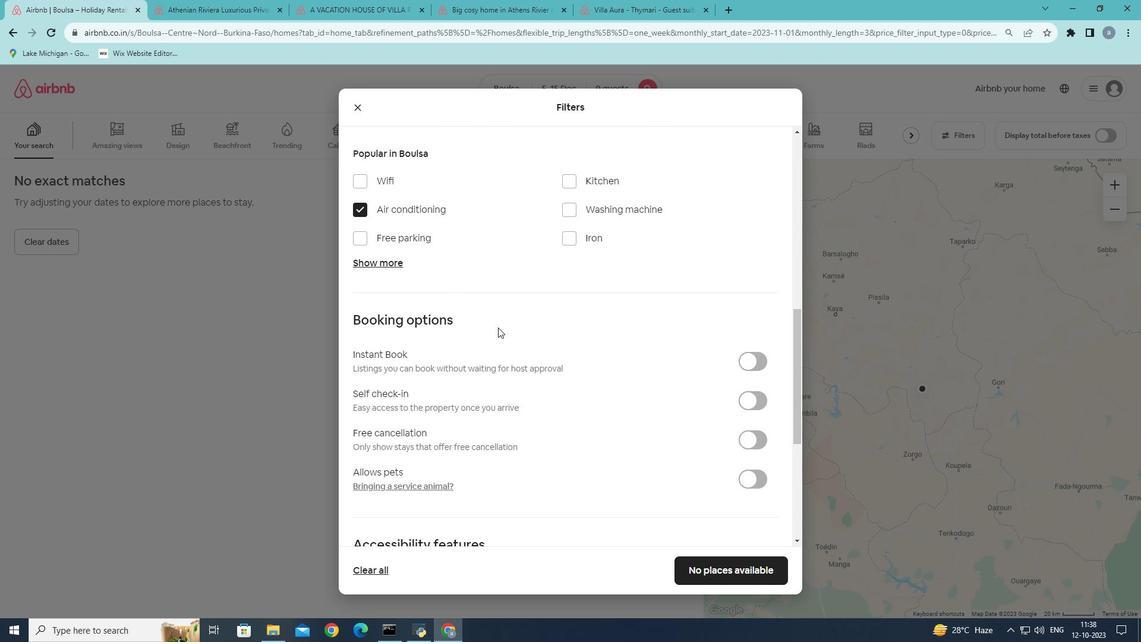 
Action: Mouse scrolled (498, 326) with delta (0, 0)
Screenshot: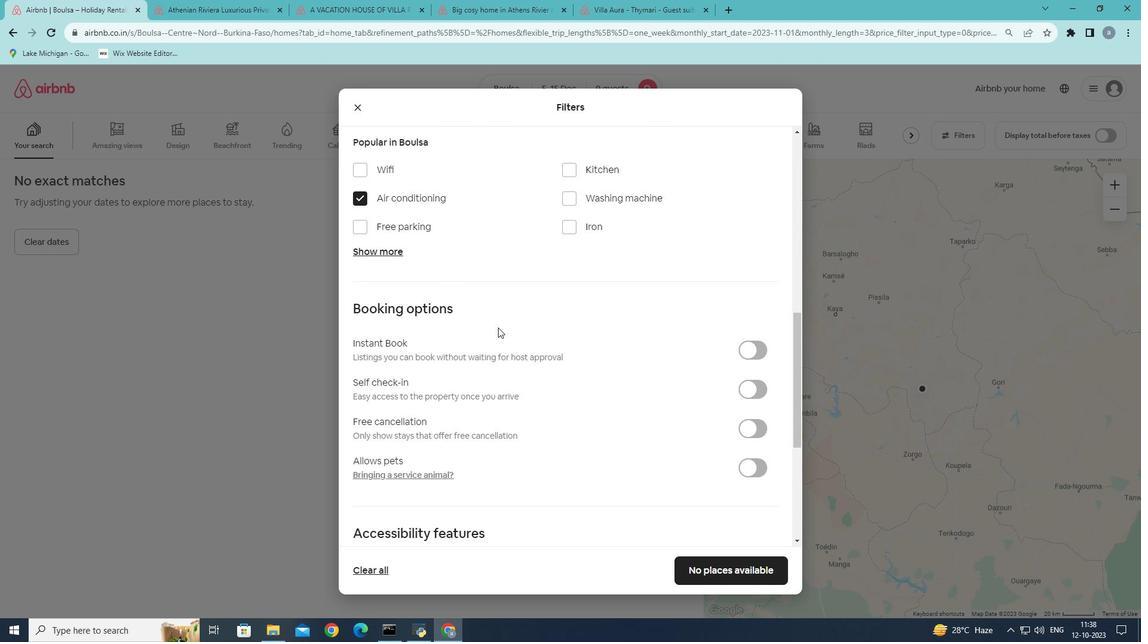 
Action: Mouse scrolled (498, 326) with delta (0, 0)
Screenshot: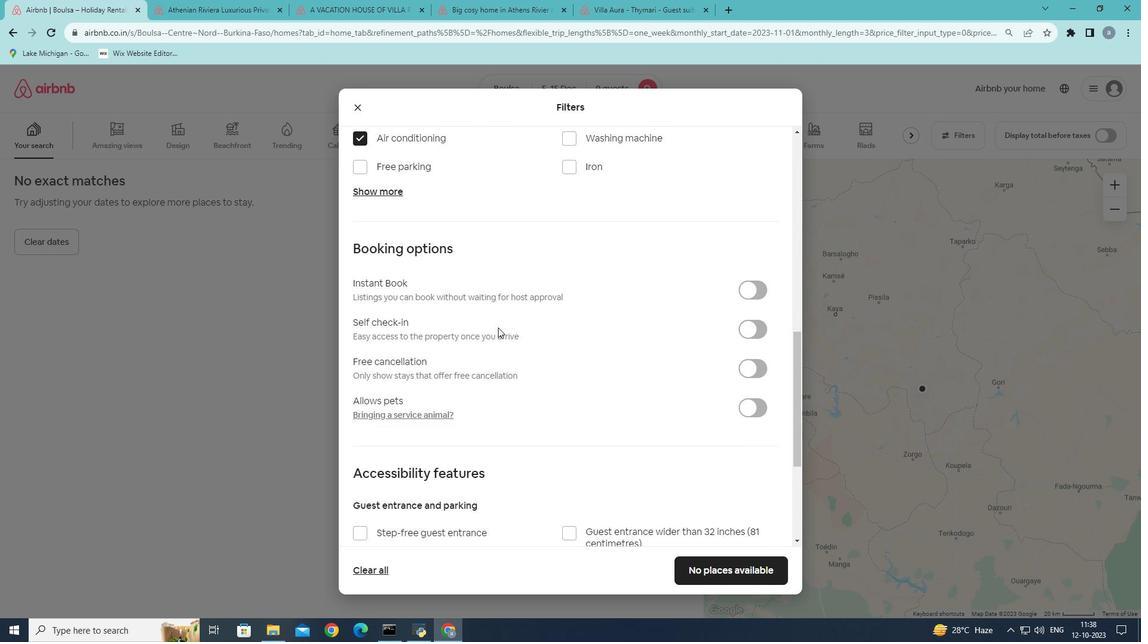 
Action: Mouse scrolled (498, 326) with delta (0, 0)
Screenshot: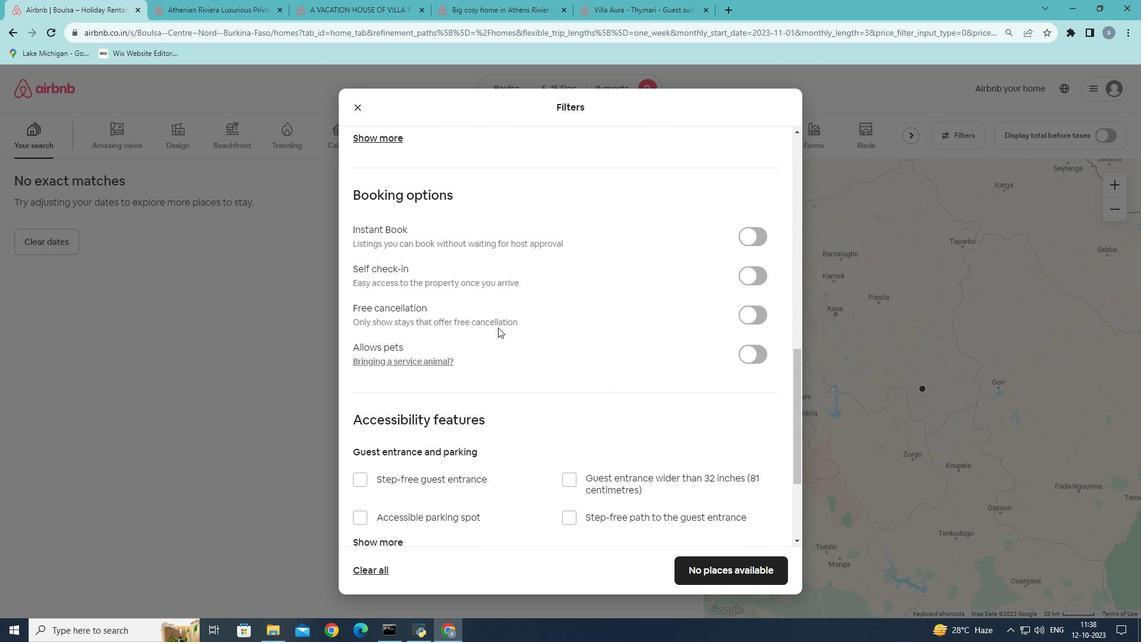 
Action: Mouse scrolled (498, 326) with delta (0, 0)
Screenshot: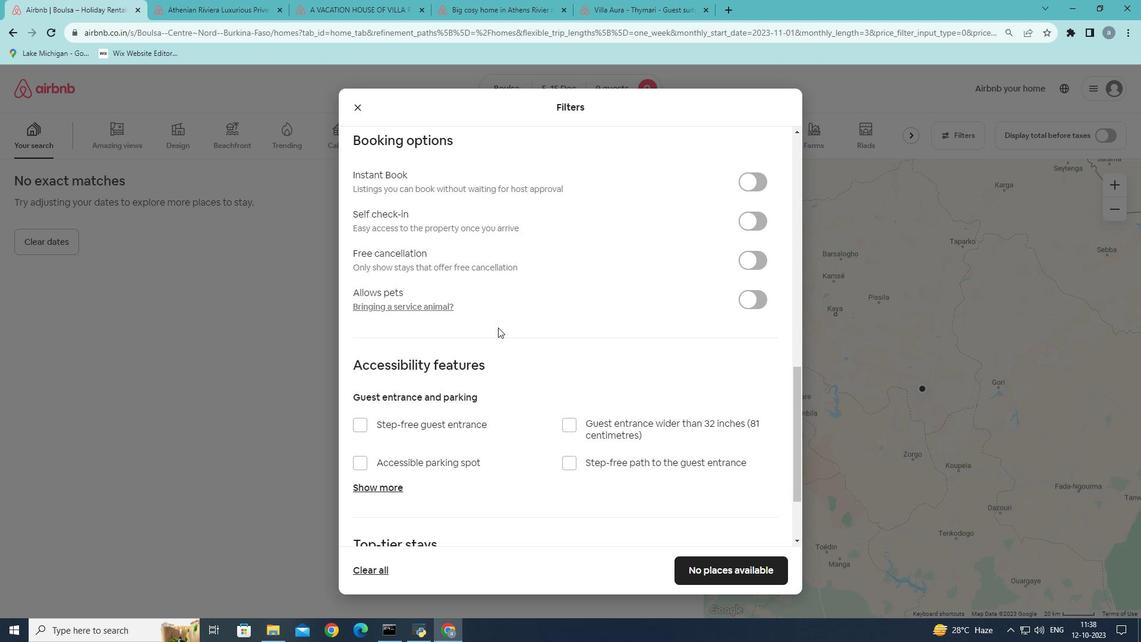 
Action: Mouse scrolled (498, 326) with delta (0, 0)
Screenshot: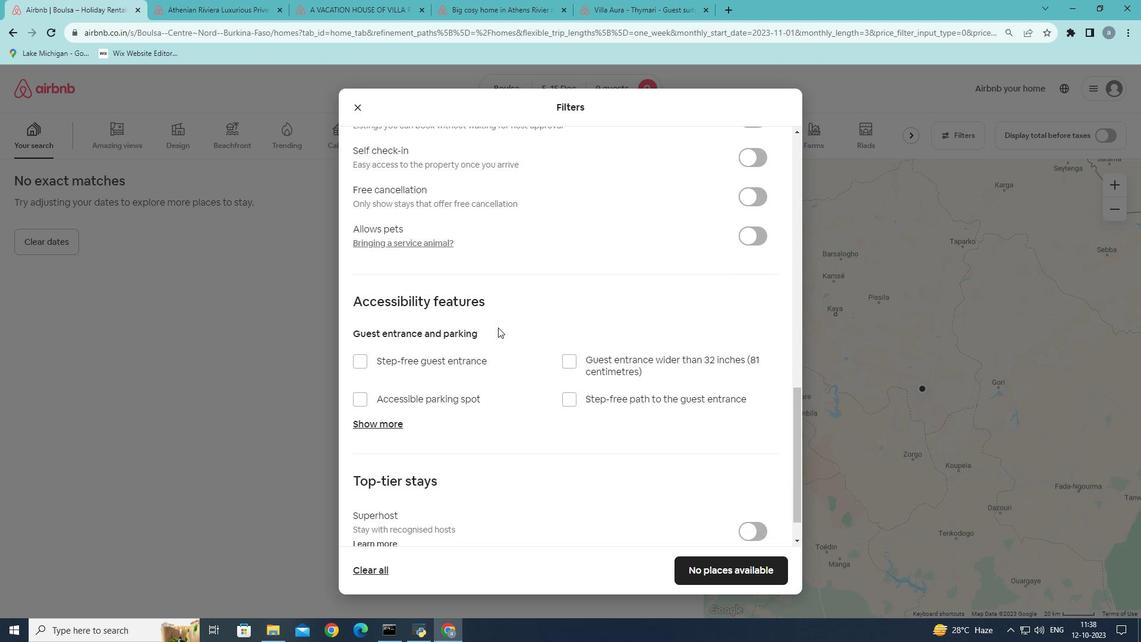 
Action: Mouse moved to (741, 567)
Screenshot: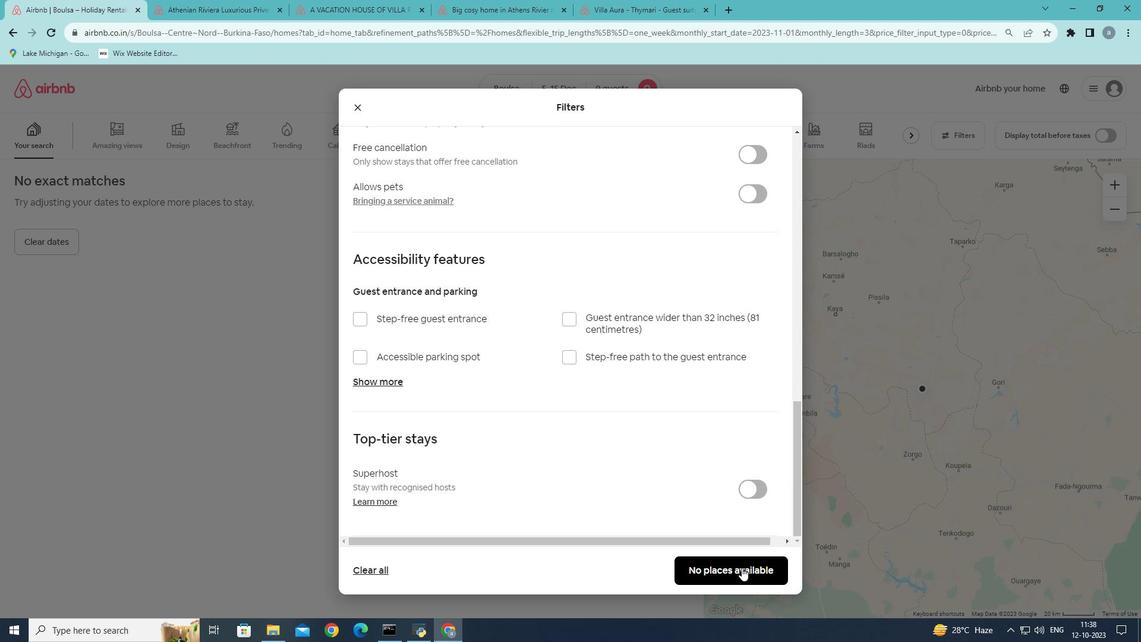
Action: Mouse pressed left at (741, 567)
Screenshot: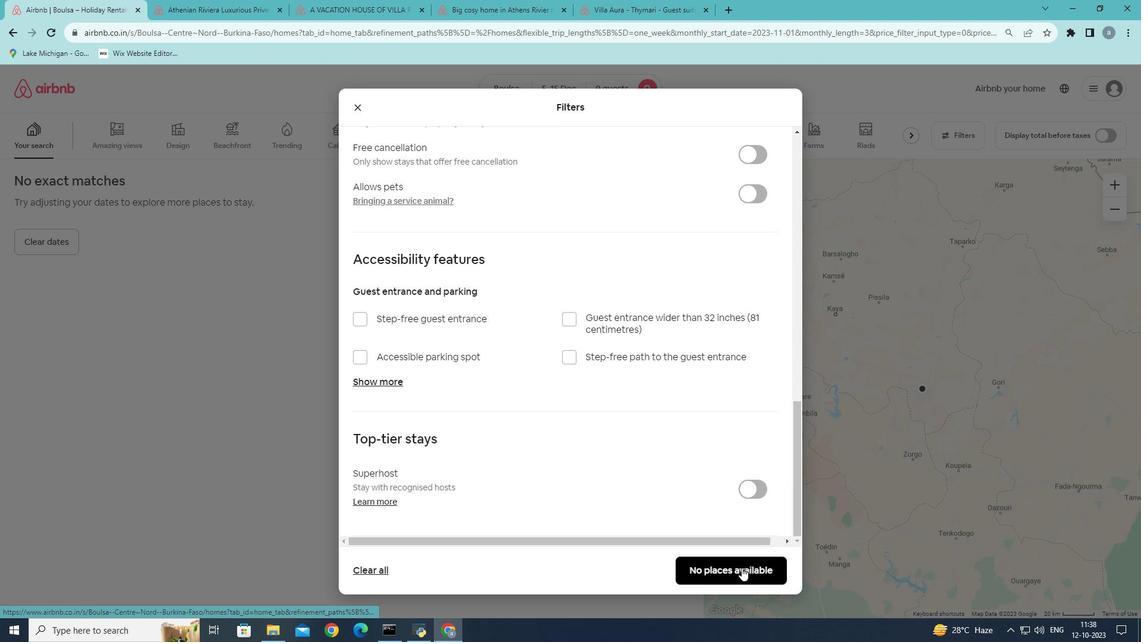 
Action: Mouse moved to (524, 477)
Screenshot: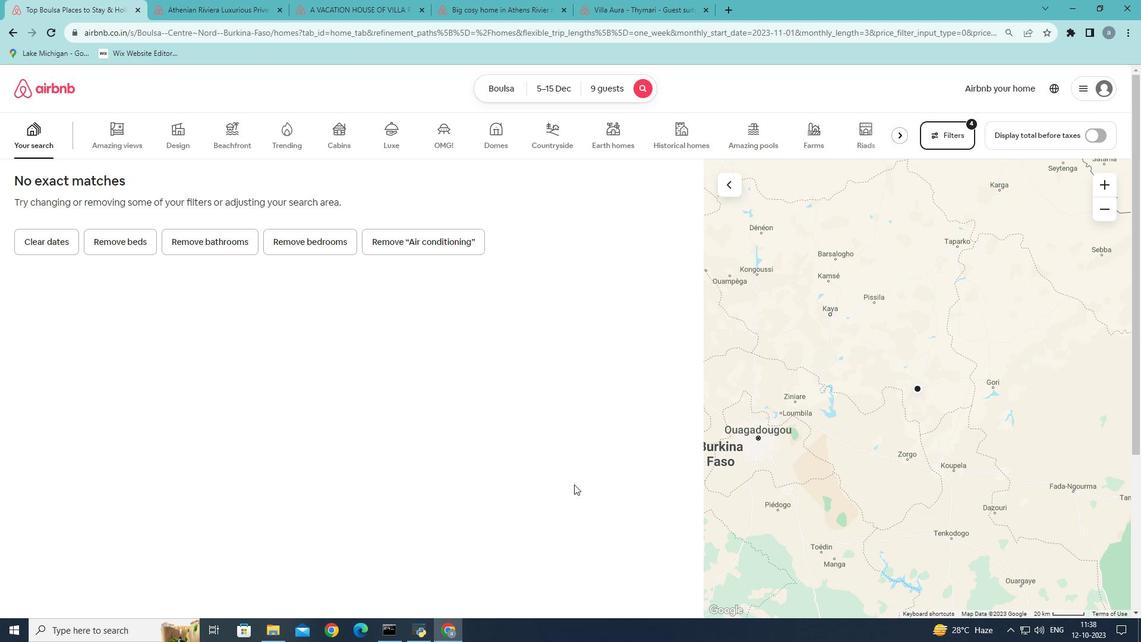 
